 Task: Choose any pickup time for today according to your convenience.
Action: Mouse moved to (292, 129)
Screenshot: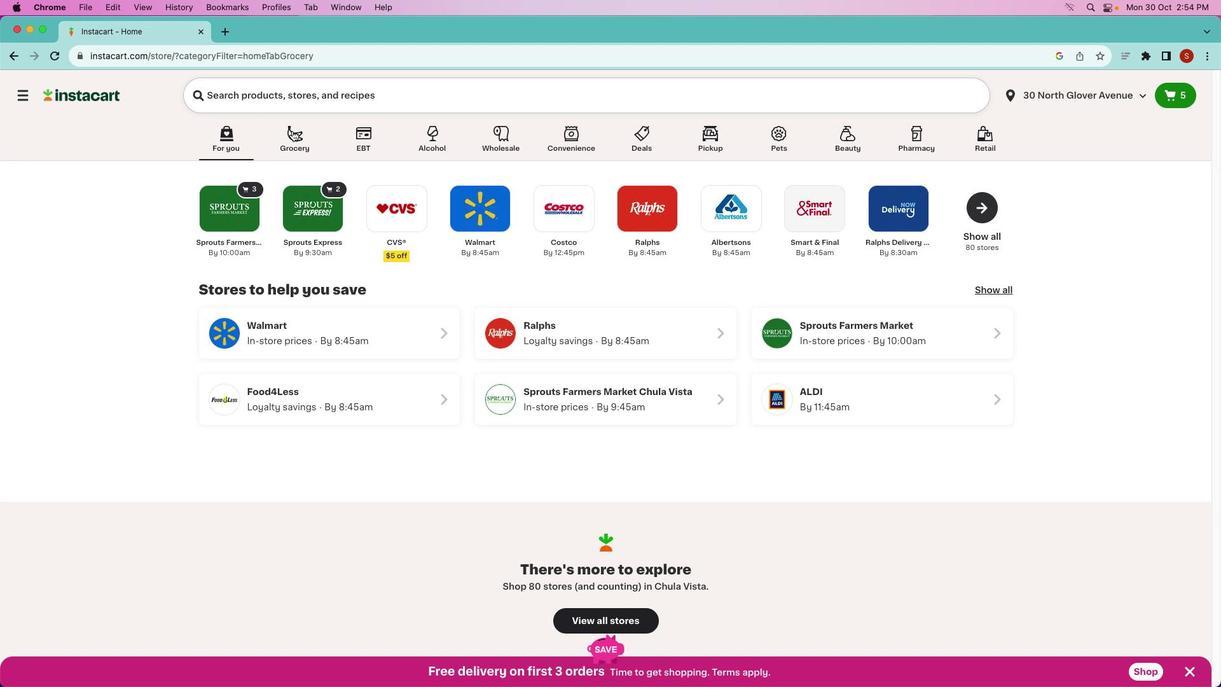 
Action: Mouse pressed left at (292, 129)
Screenshot: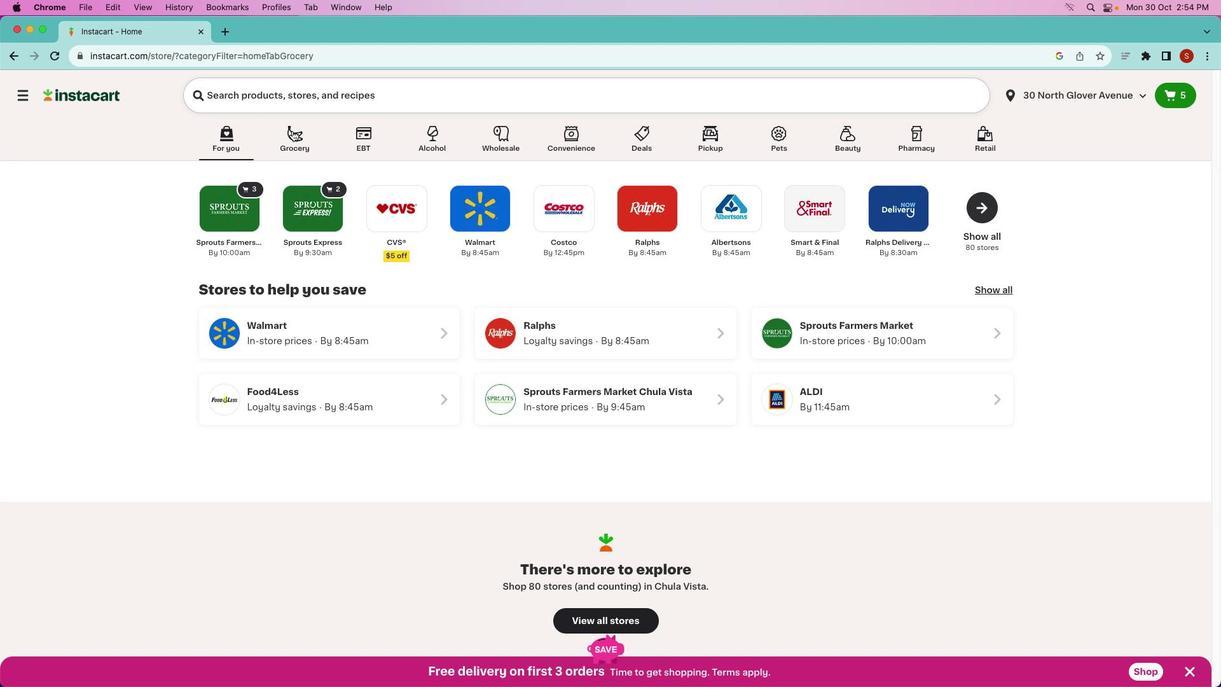 
Action: Mouse moved to (292, 130)
Screenshot: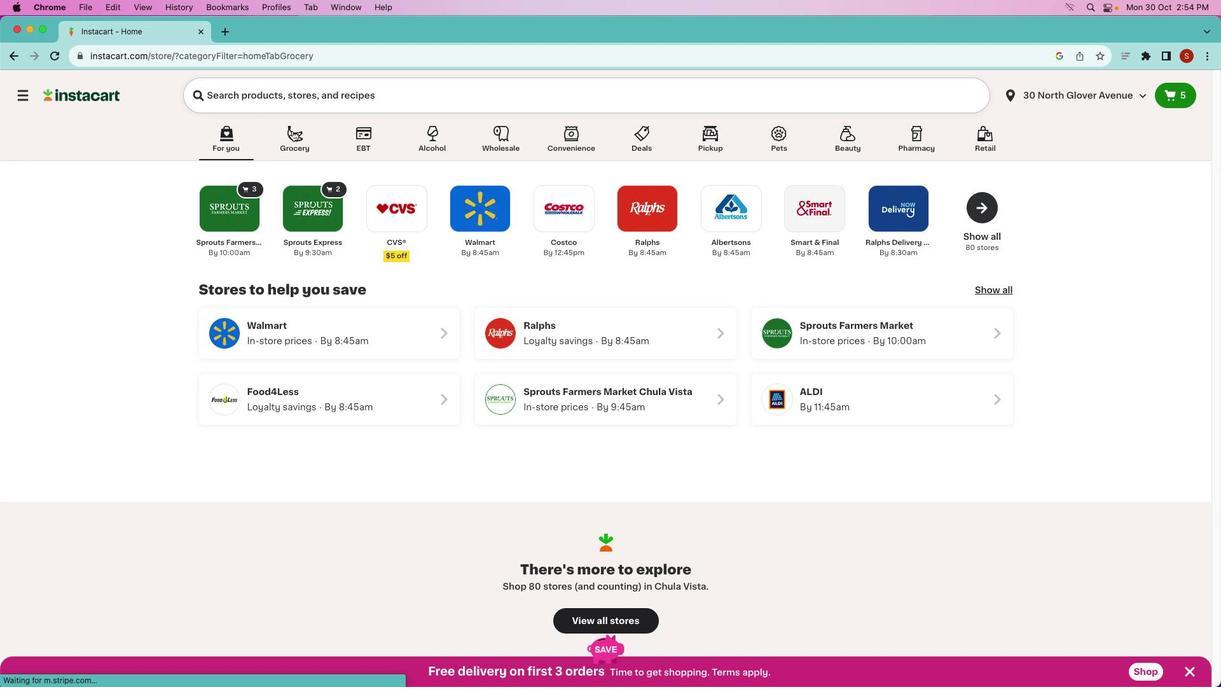 
Action: Mouse pressed left at (292, 130)
Screenshot: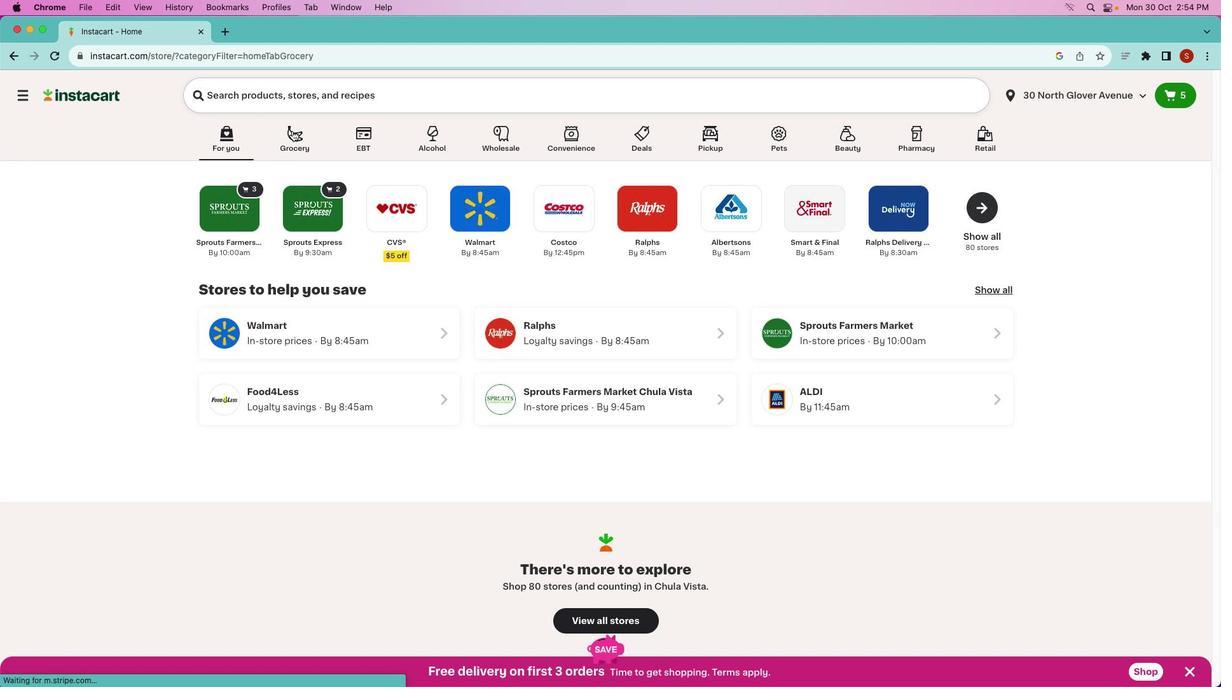 
Action: Mouse moved to (297, 192)
Screenshot: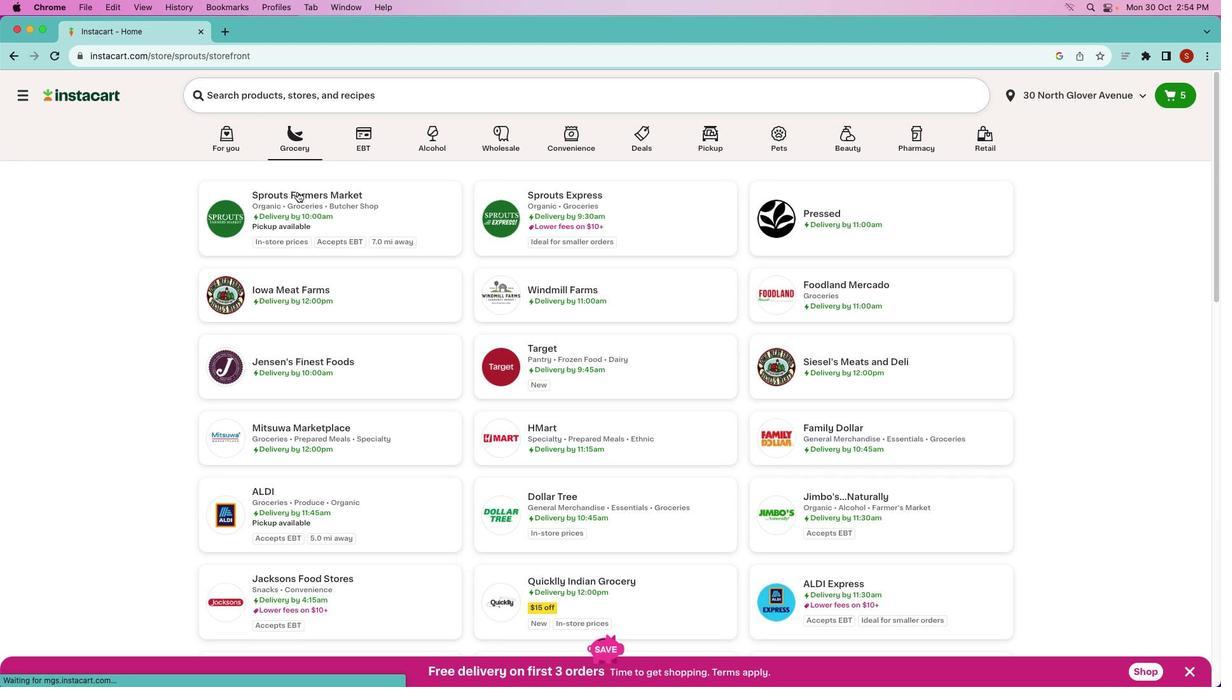 
Action: Mouse pressed left at (297, 192)
Screenshot: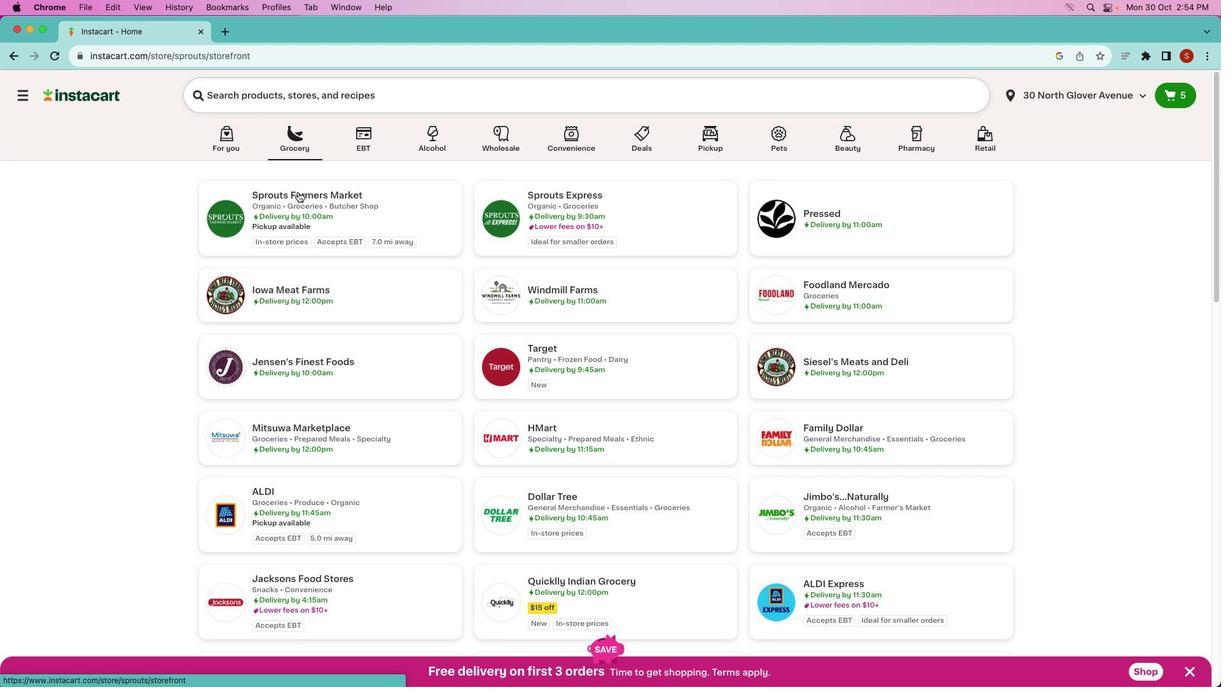 
Action: Mouse moved to (1169, 134)
Screenshot: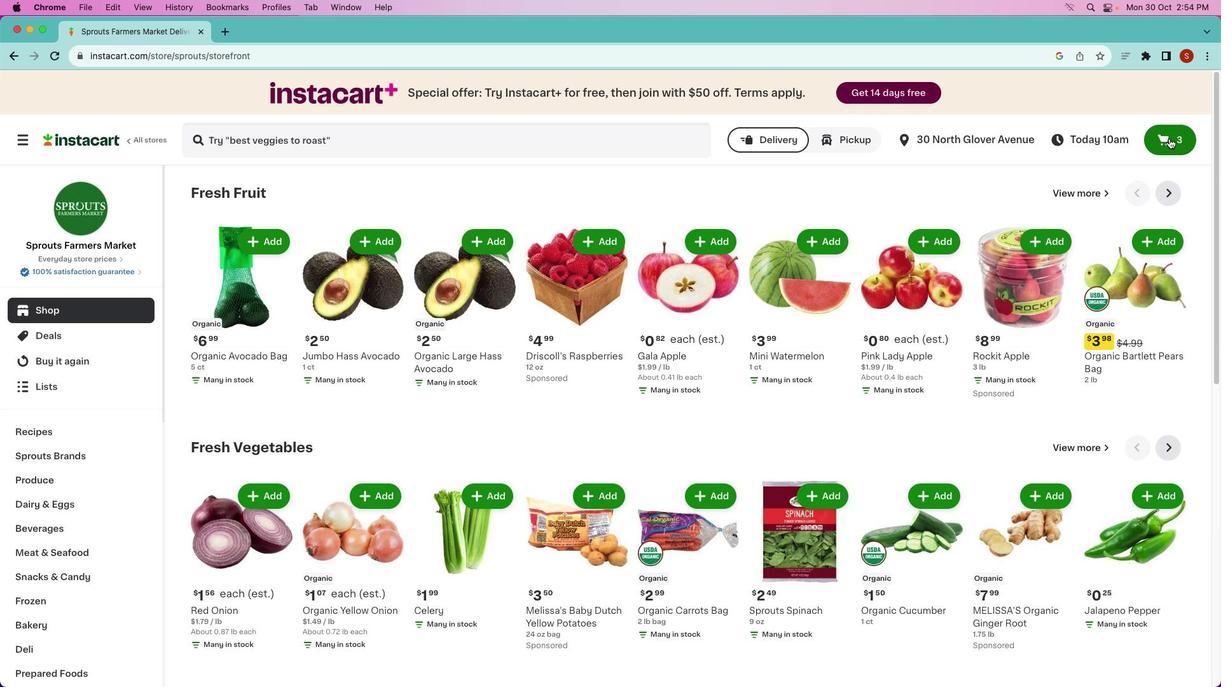 
Action: Mouse pressed left at (1169, 134)
Screenshot: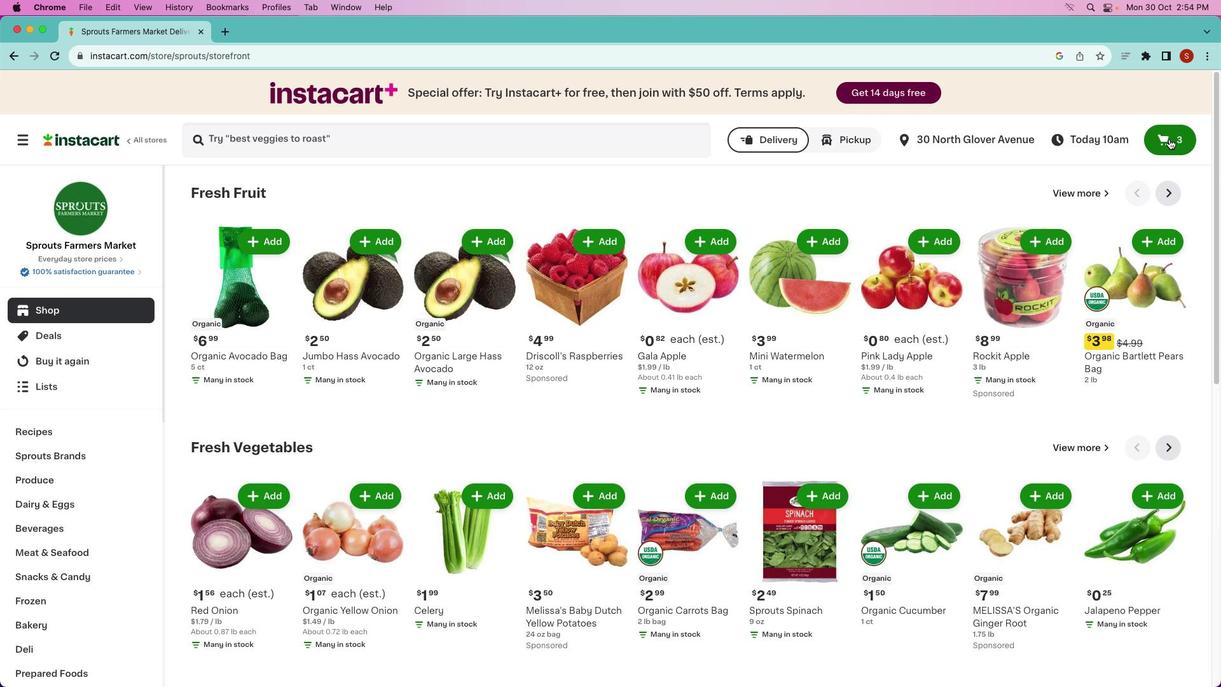
Action: Mouse moved to (1166, 139)
Screenshot: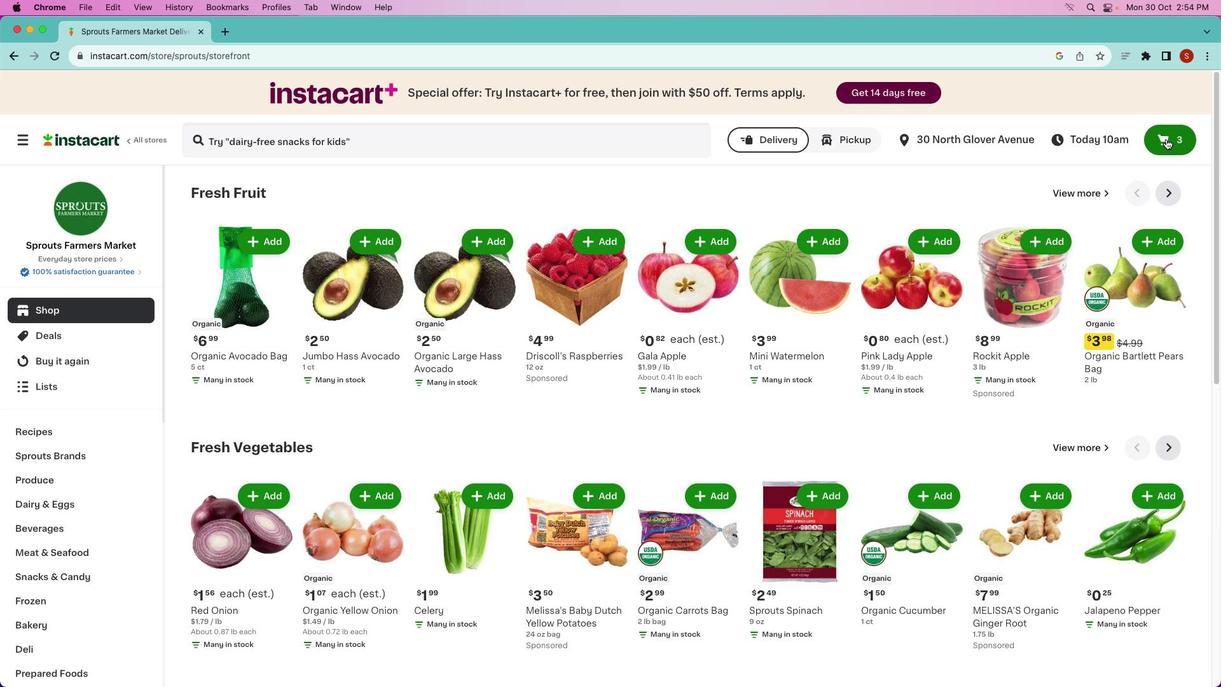 
Action: Mouse pressed left at (1166, 139)
Screenshot: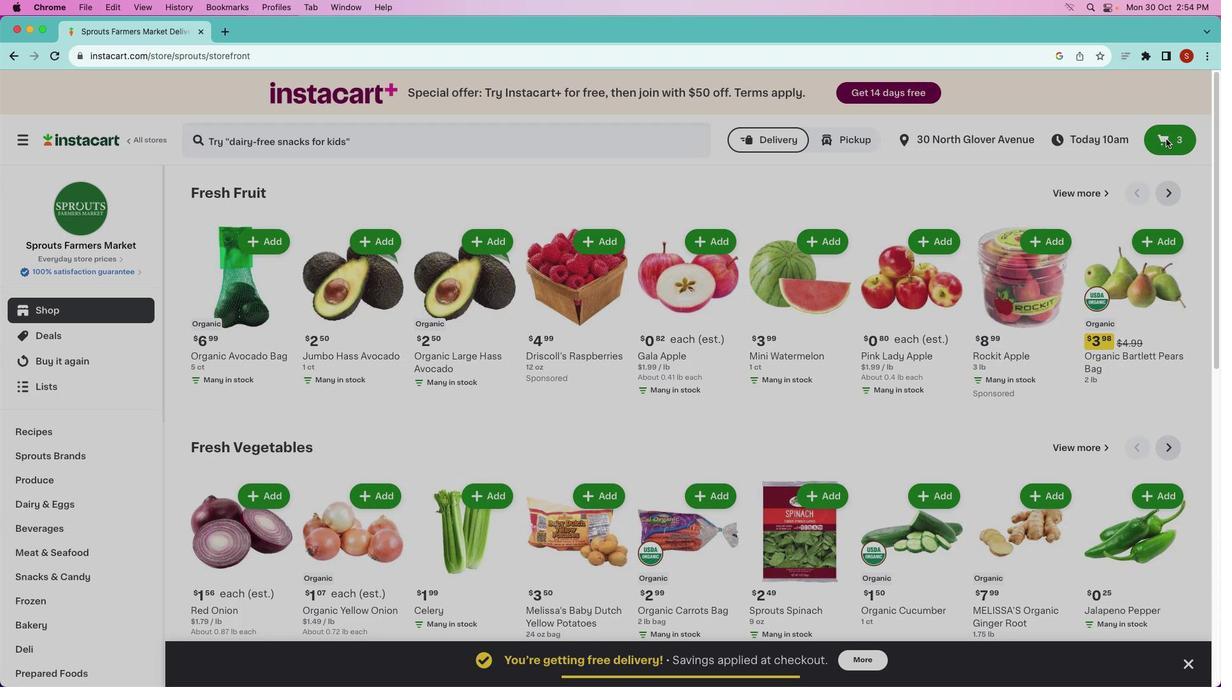 
Action: Mouse moved to (1161, 146)
Screenshot: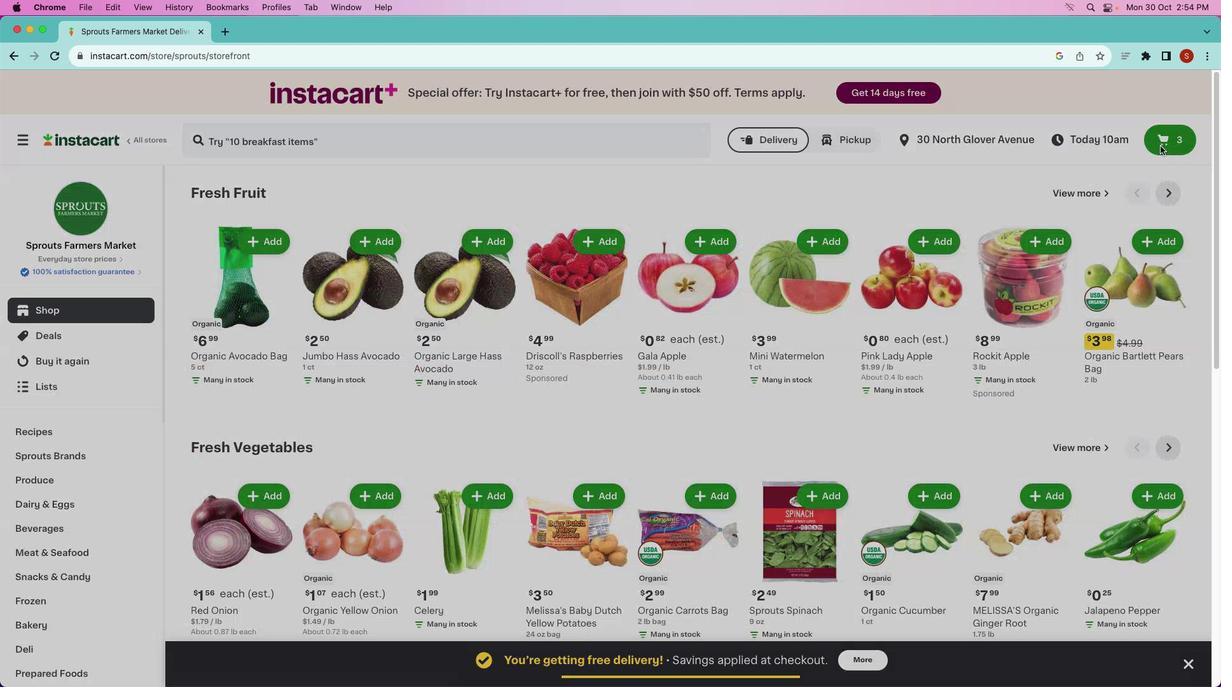
Action: Mouse pressed left at (1161, 146)
Screenshot: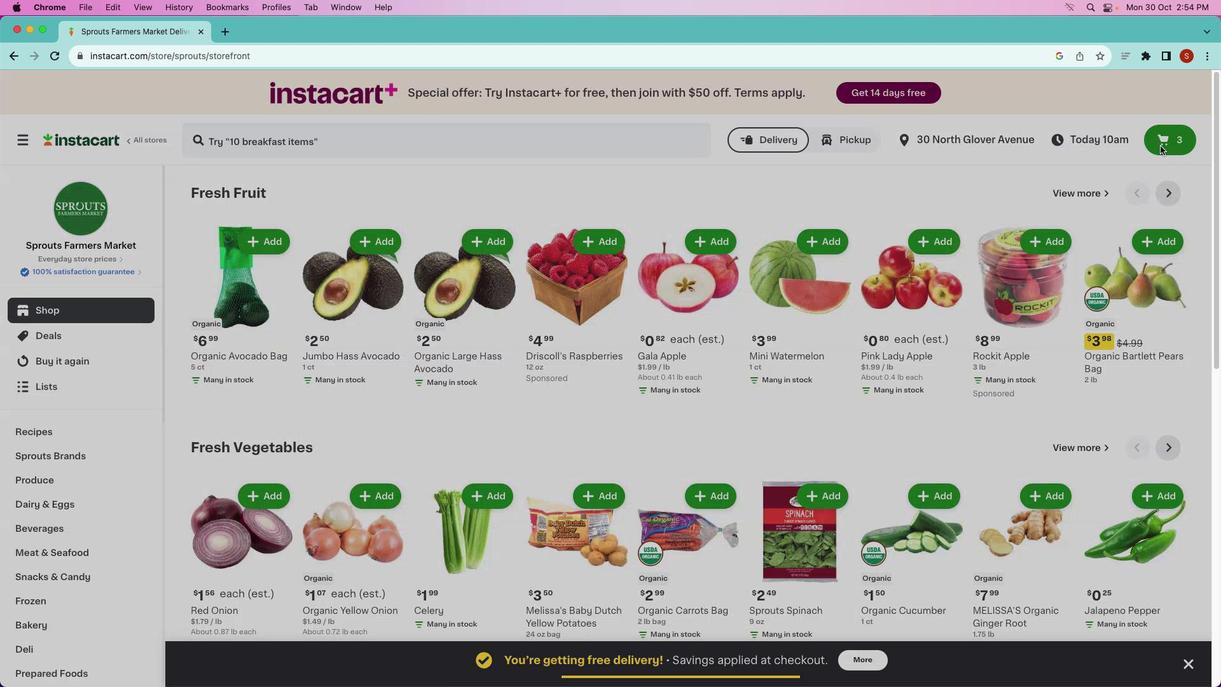 
Action: Mouse moved to (1087, 668)
Screenshot: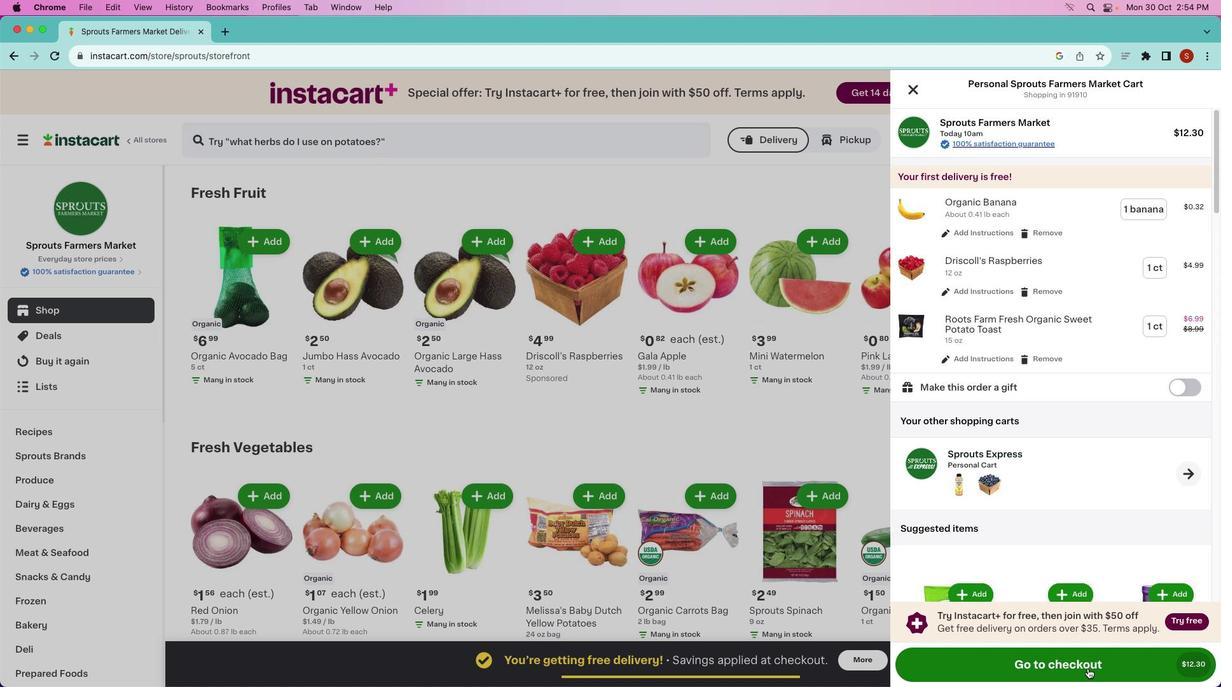 
Action: Mouse pressed left at (1087, 668)
Screenshot: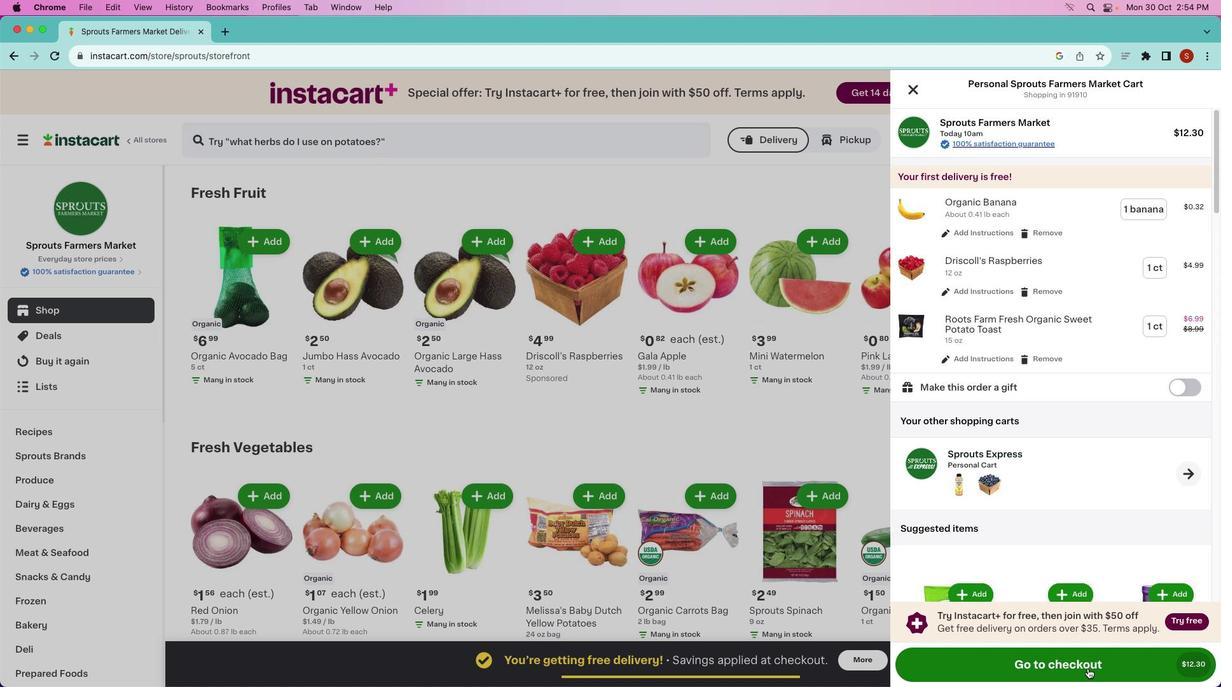 
Action: Mouse moved to (1088, 663)
Screenshot: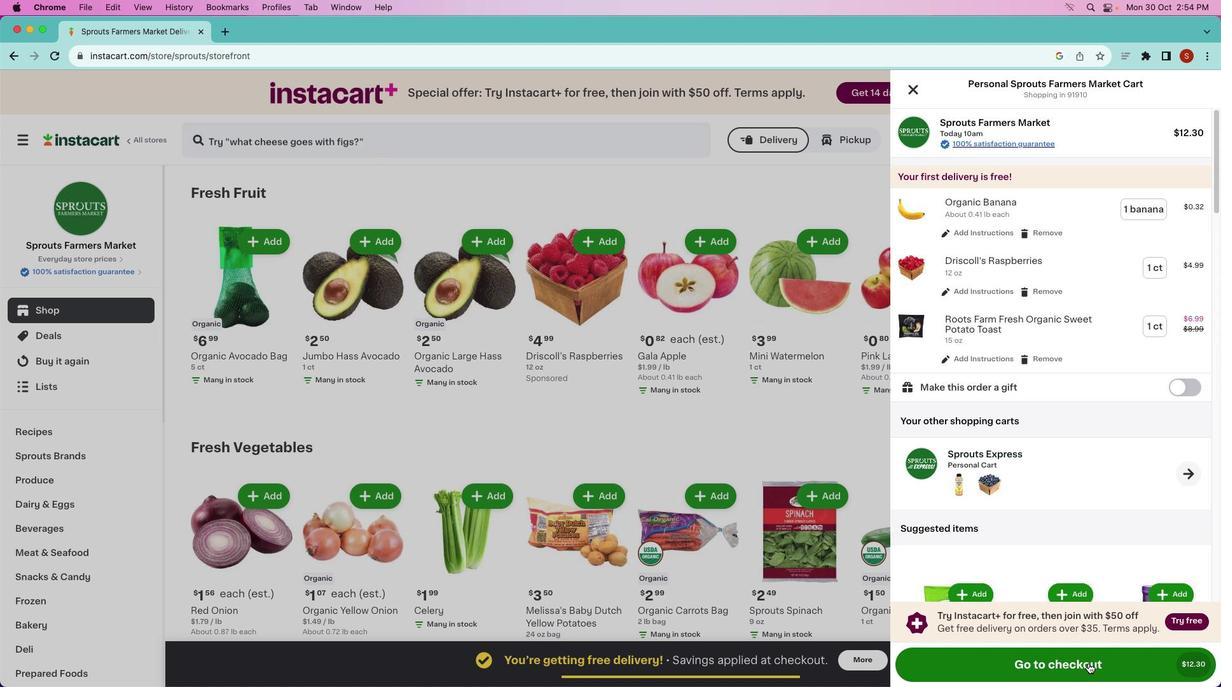 
Action: Mouse pressed left at (1088, 663)
Screenshot: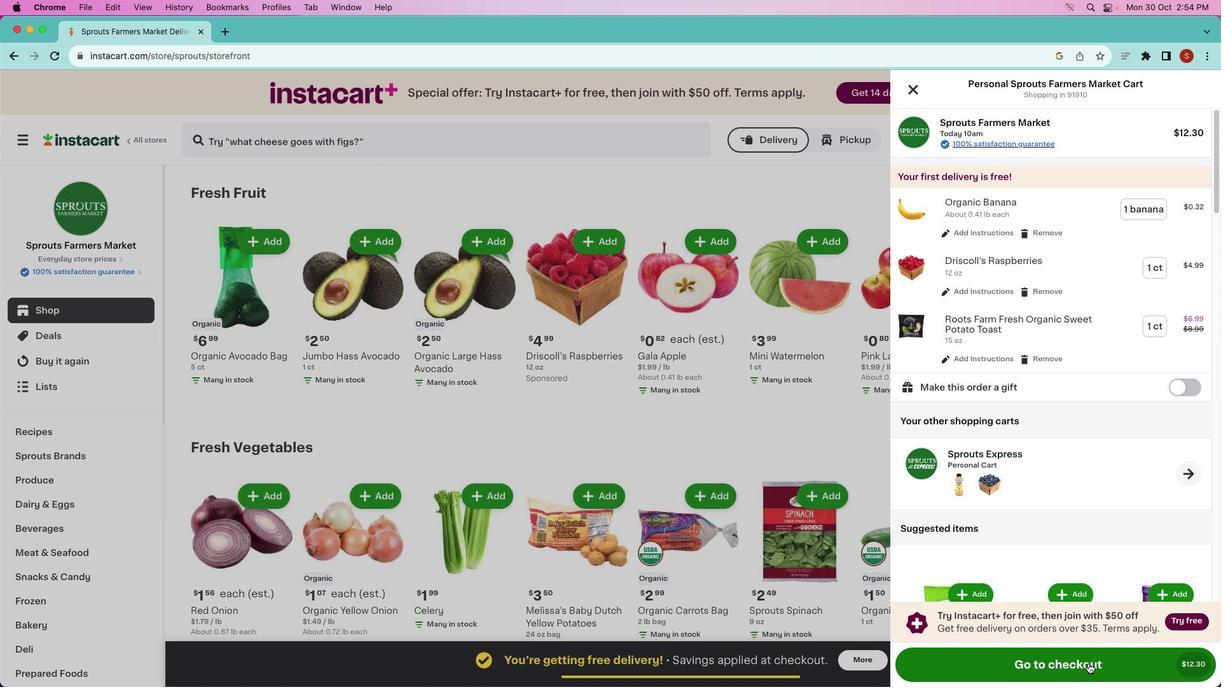 
Action: Mouse moved to (1089, 663)
Screenshot: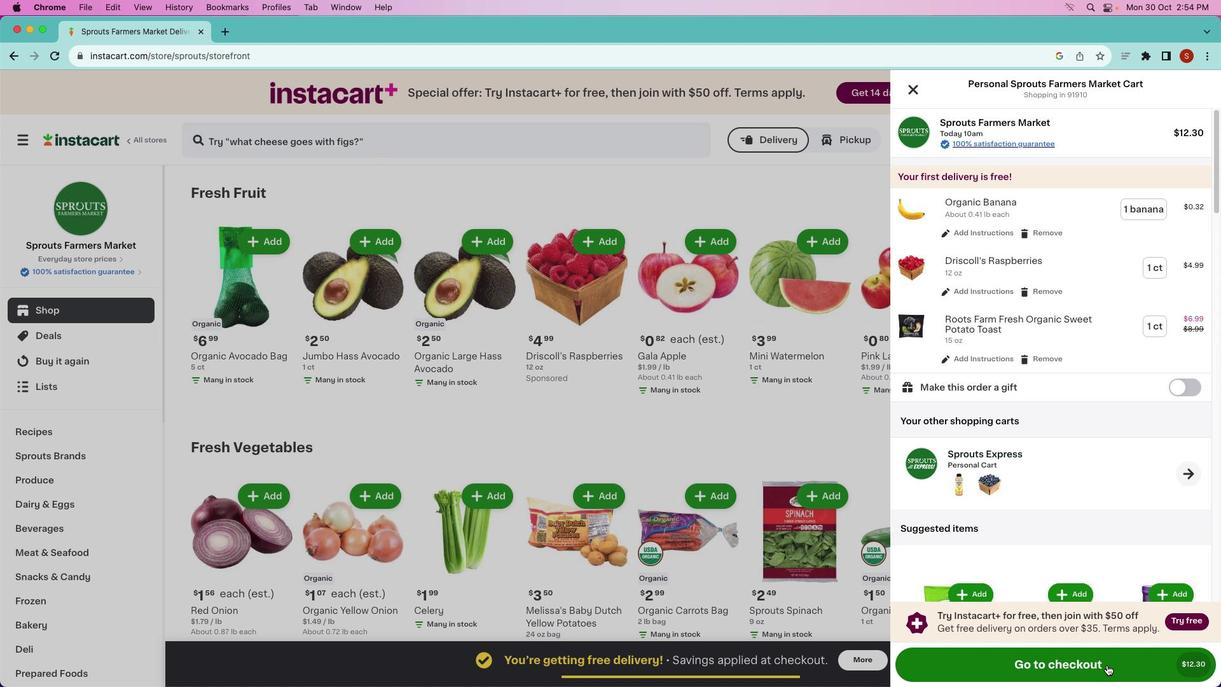 
Action: Mouse pressed left at (1089, 663)
Screenshot: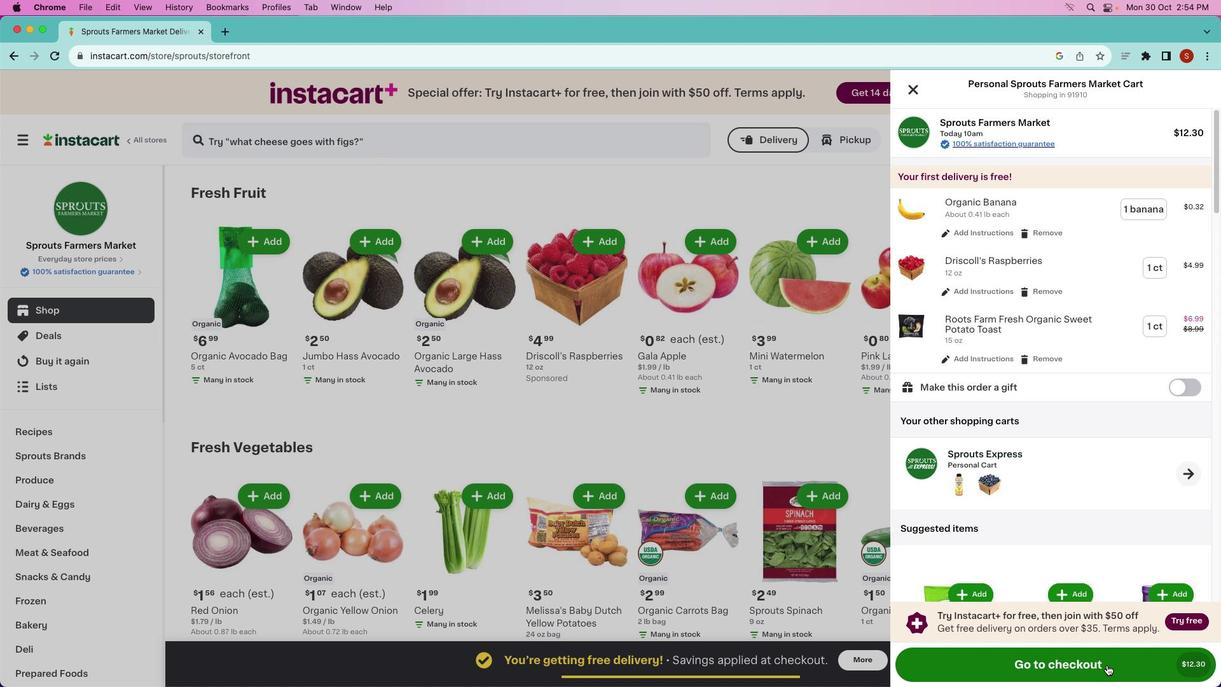 
Action: Mouse moved to (1083, 658)
Screenshot: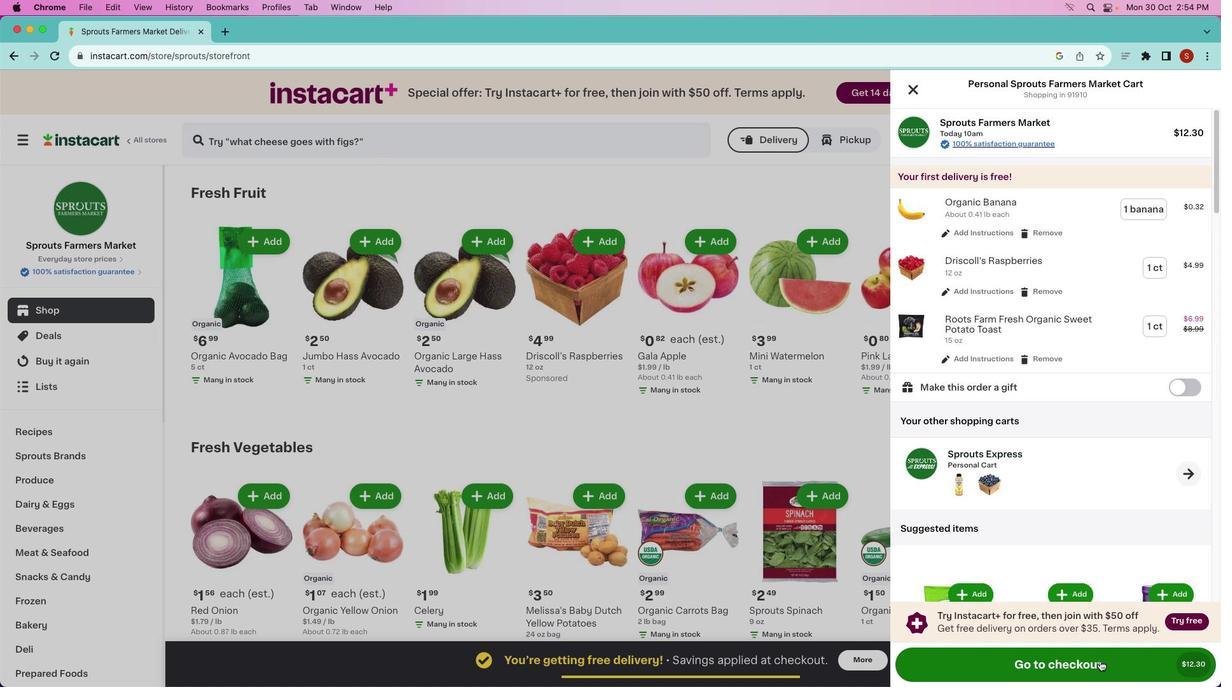 
Action: Mouse pressed left at (1083, 658)
Screenshot: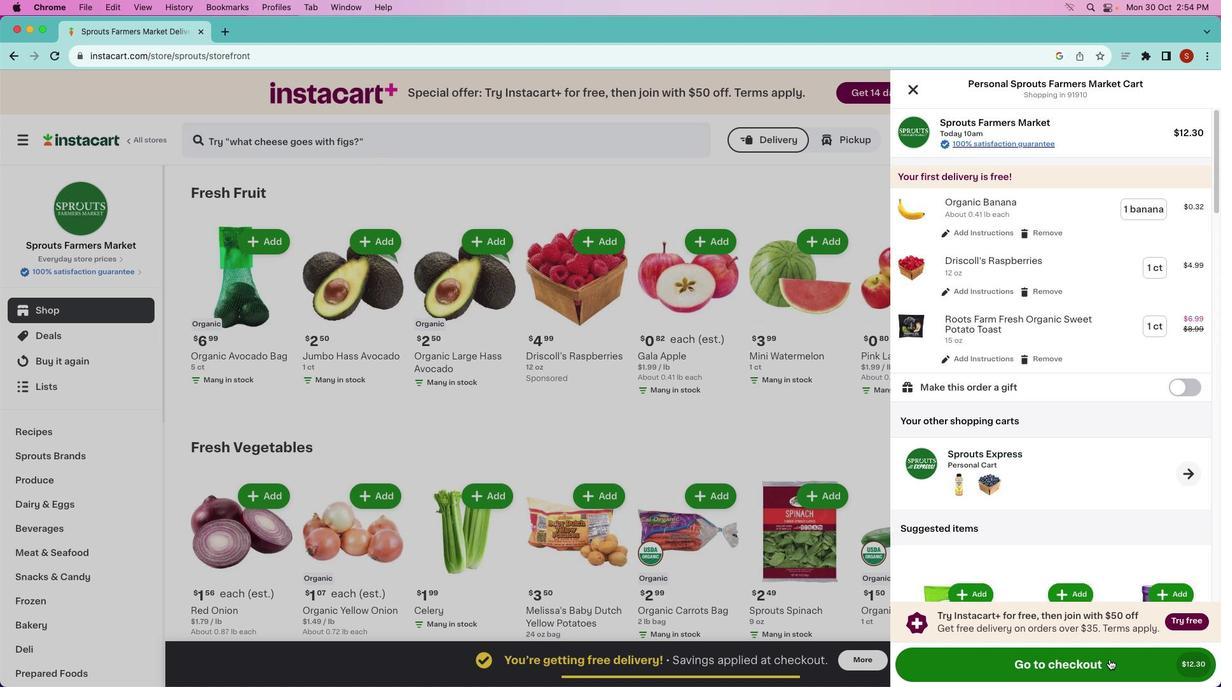 
Action: Mouse moved to (1062, 657)
Screenshot: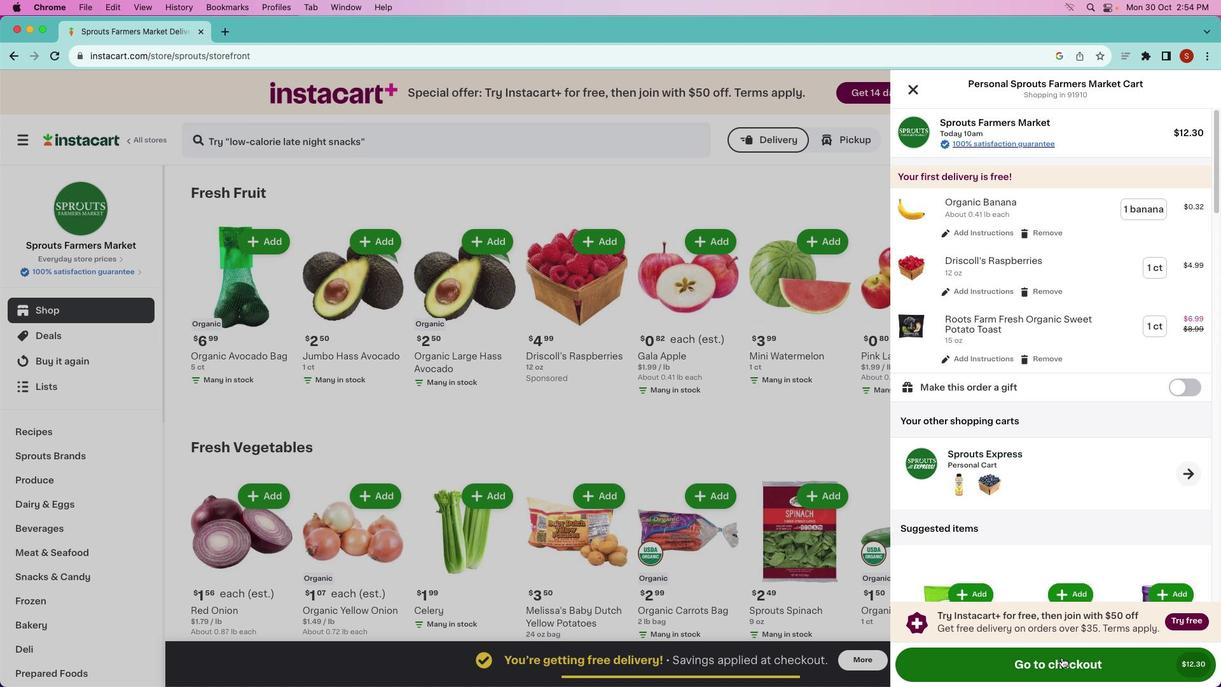 
Action: Mouse pressed left at (1062, 657)
Screenshot: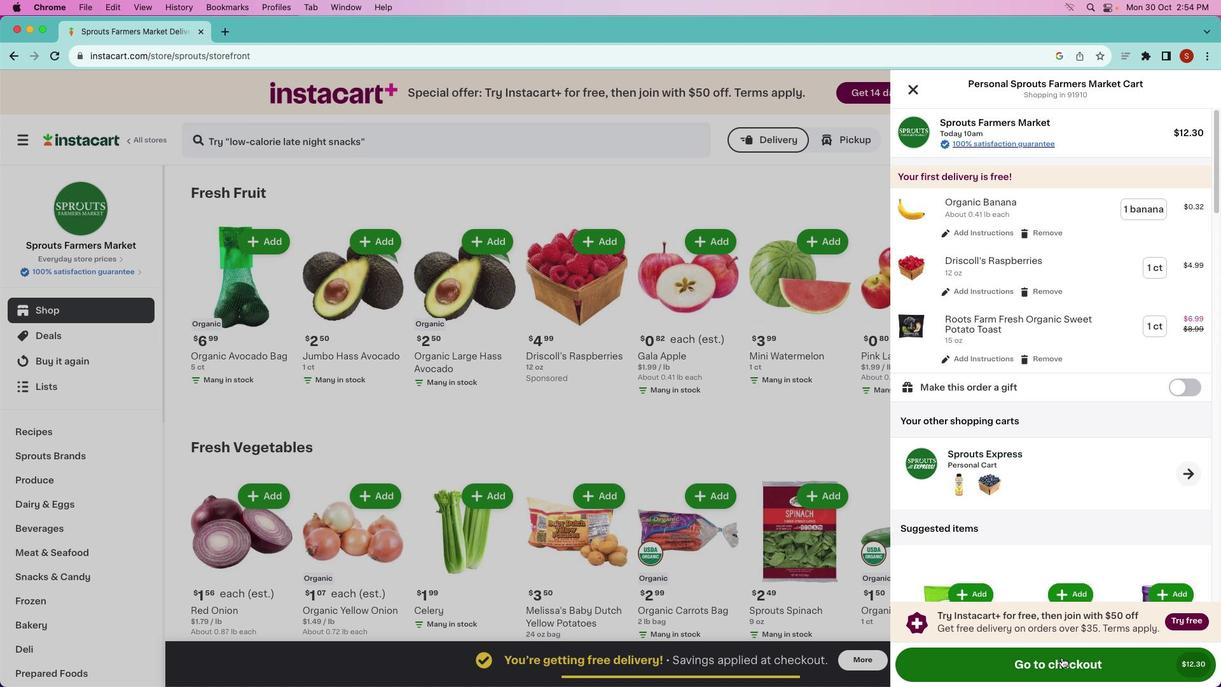 
Action: Mouse moved to (603, 149)
Screenshot: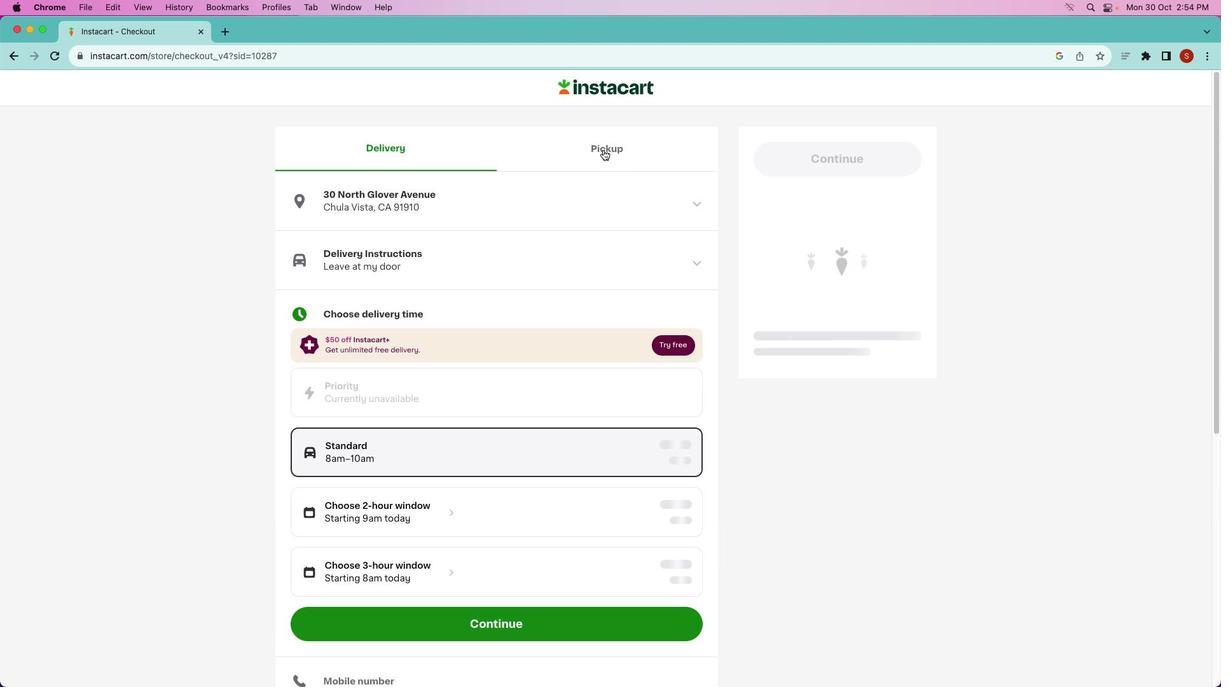 
Action: Mouse pressed left at (603, 149)
Screenshot: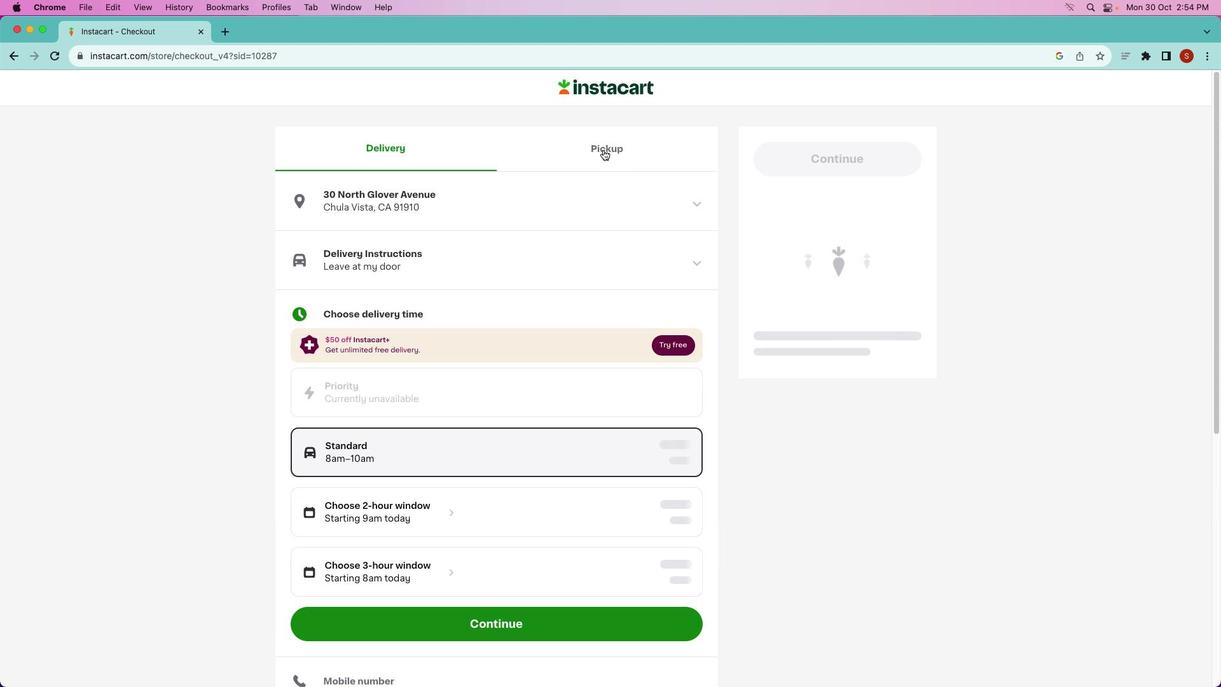 
Action: Mouse moved to (484, 272)
Screenshot: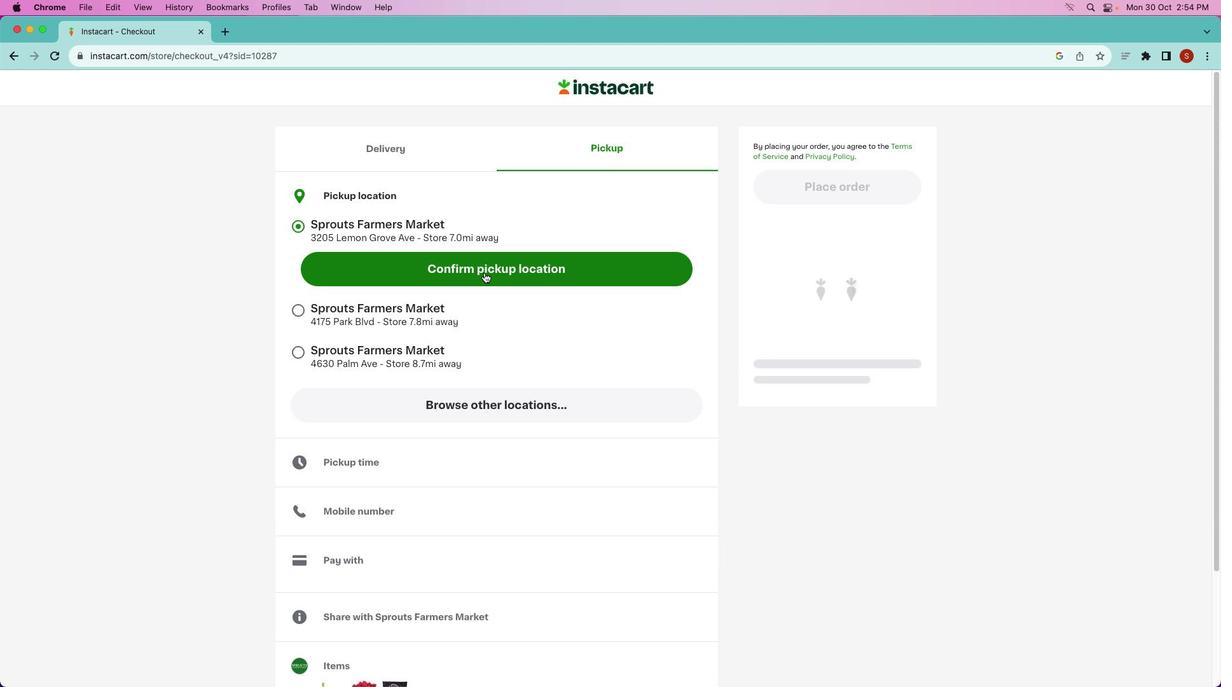 
Action: Mouse pressed left at (484, 272)
Screenshot: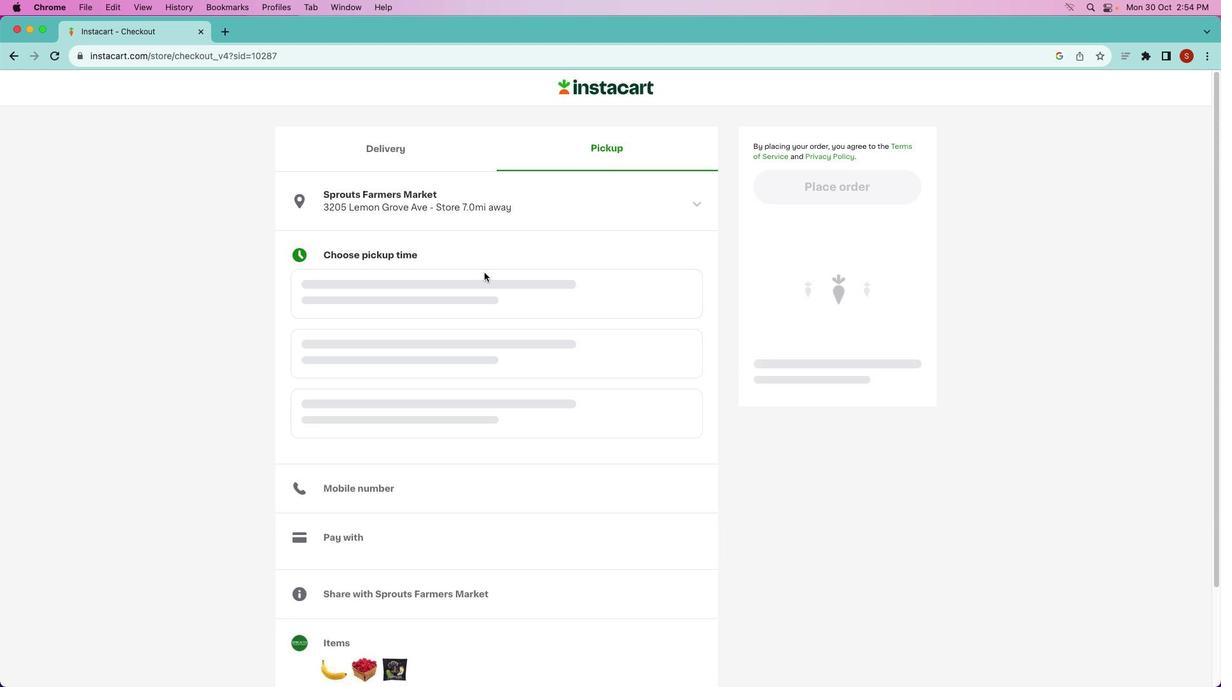 
Action: Mouse moved to (340, 514)
Screenshot: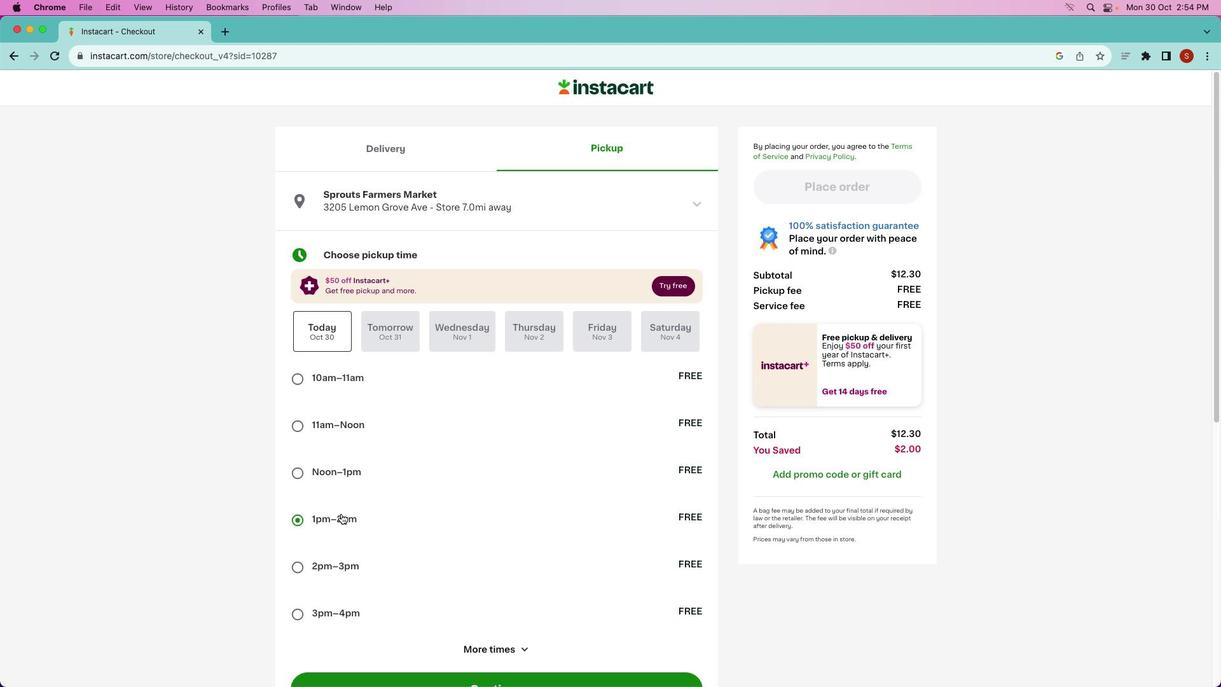 
Action: Mouse pressed left at (340, 514)
Screenshot: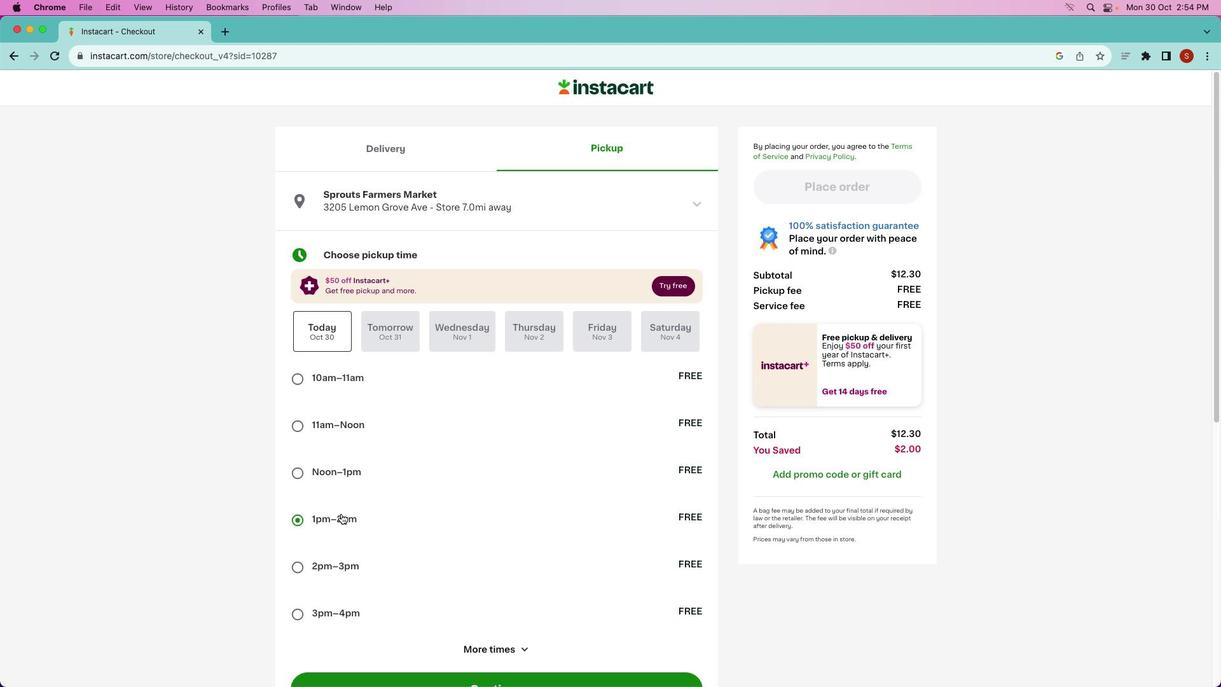 
Action: Mouse moved to (491, 460)
Screenshot: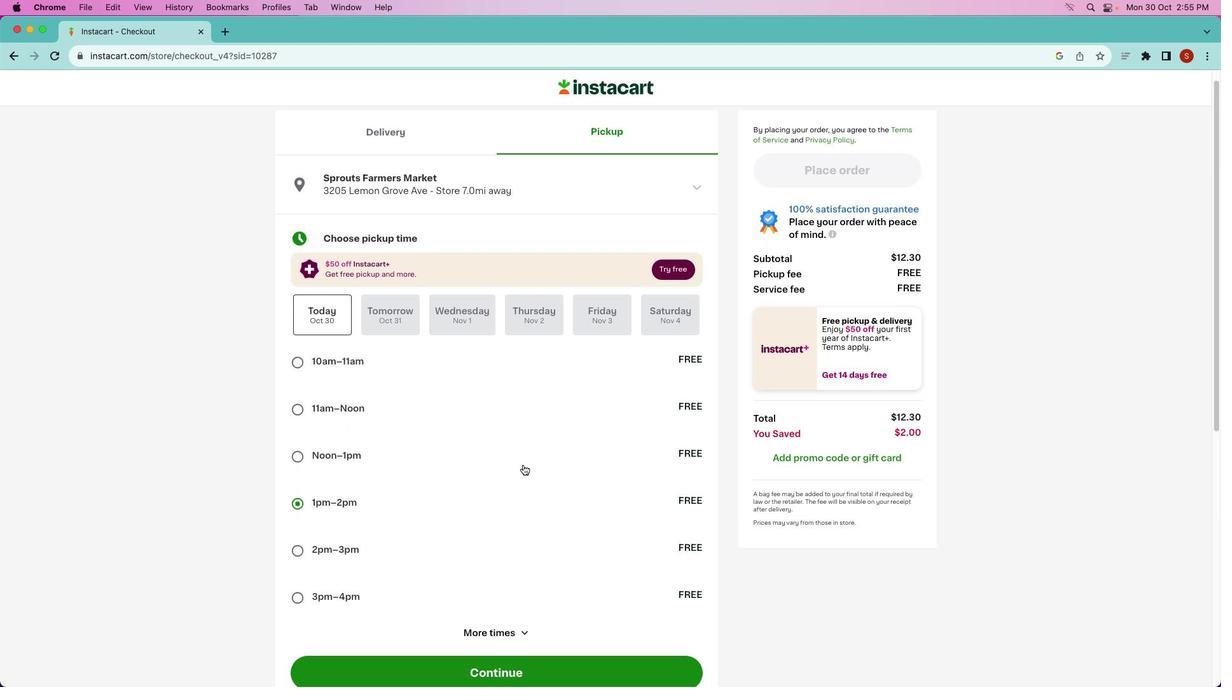 
Action: Mouse scrolled (491, 460) with delta (0, 0)
Screenshot: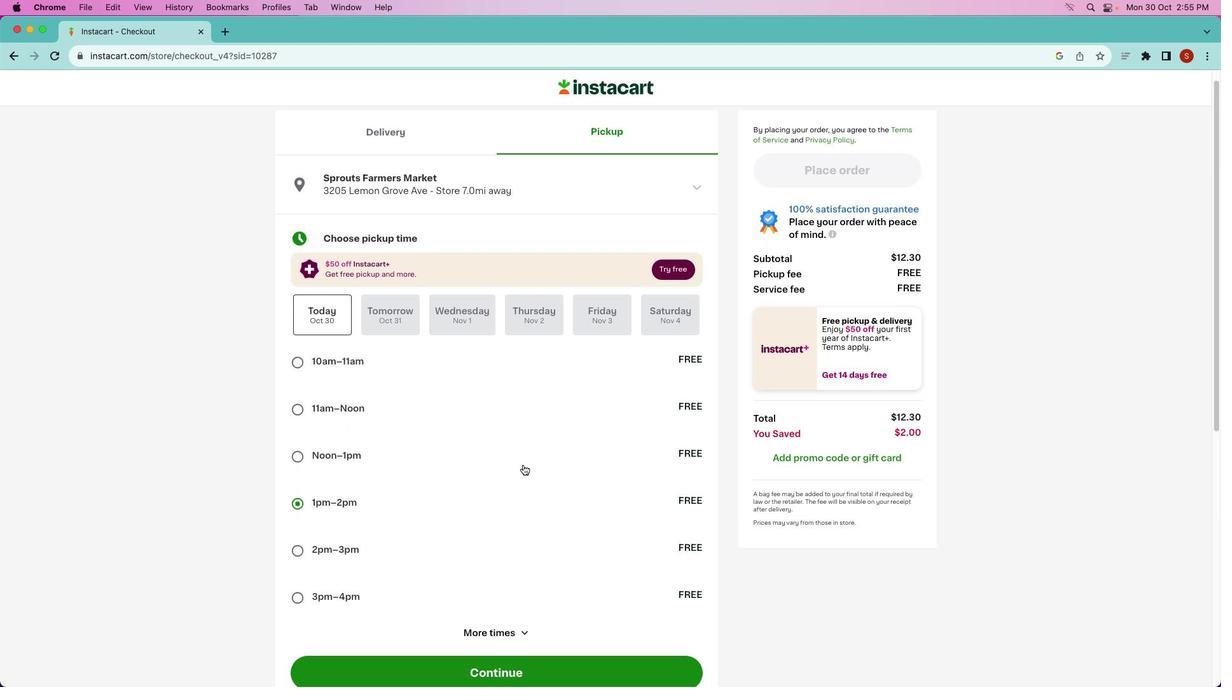 
Action: Mouse moved to (502, 440)
Screenshot: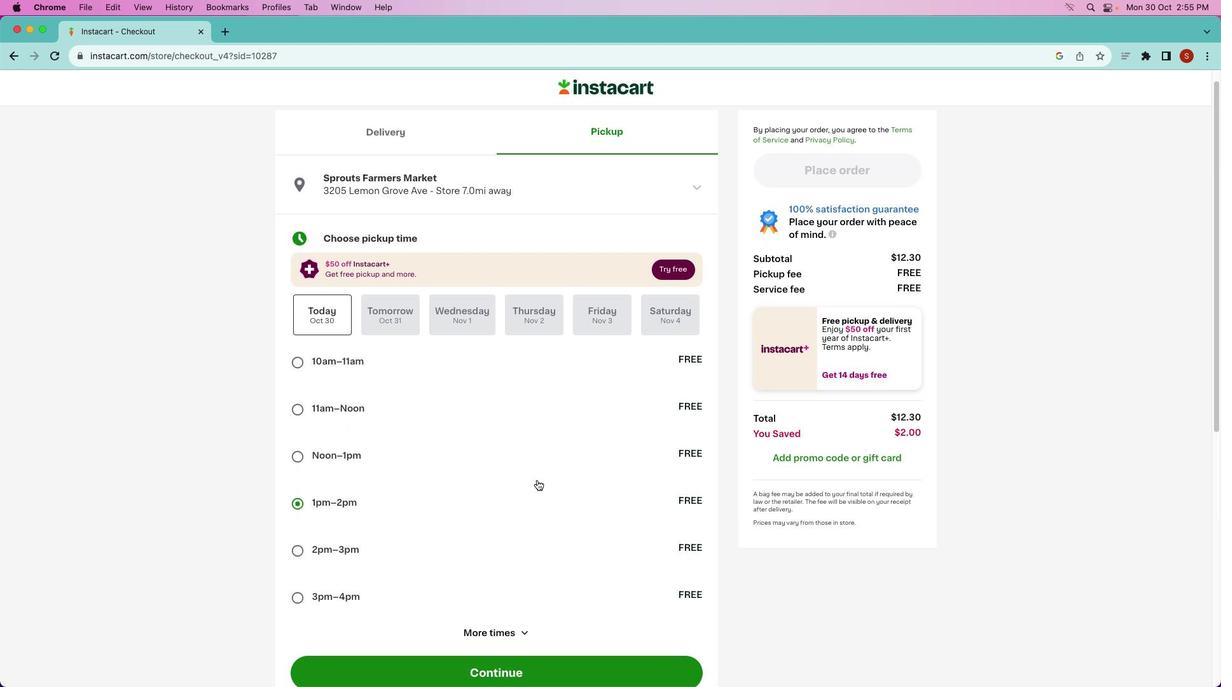 
Action: Mouse scrolled (502, 440) with delta (0, 0)
Screenshot: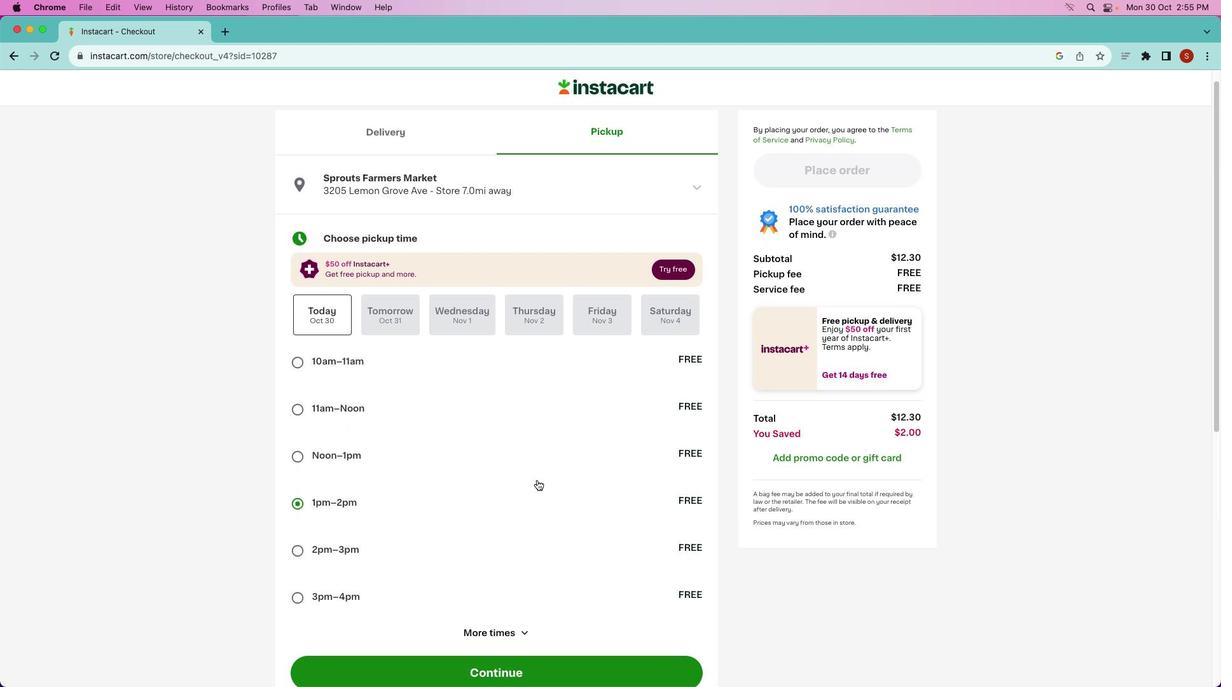 
Action: Mouse moved to (550, 440)
Screenshot: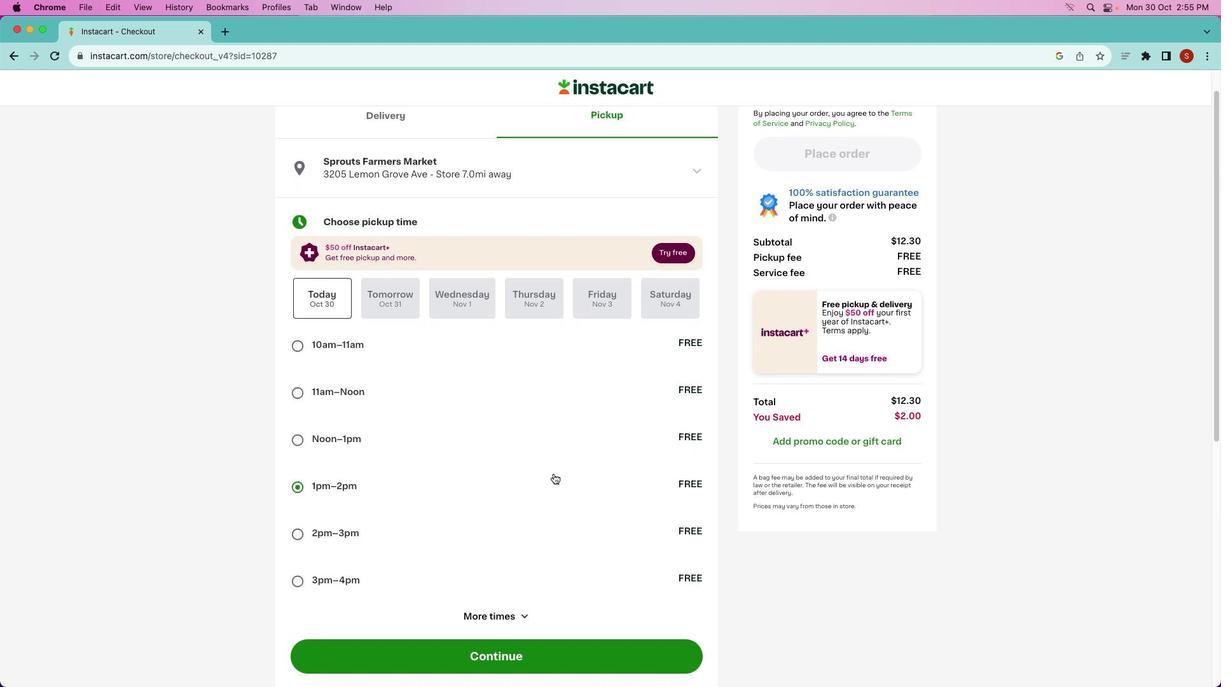 
Action: Mouse scrolled (550, 440) with delta (0, 0)
Screenshot: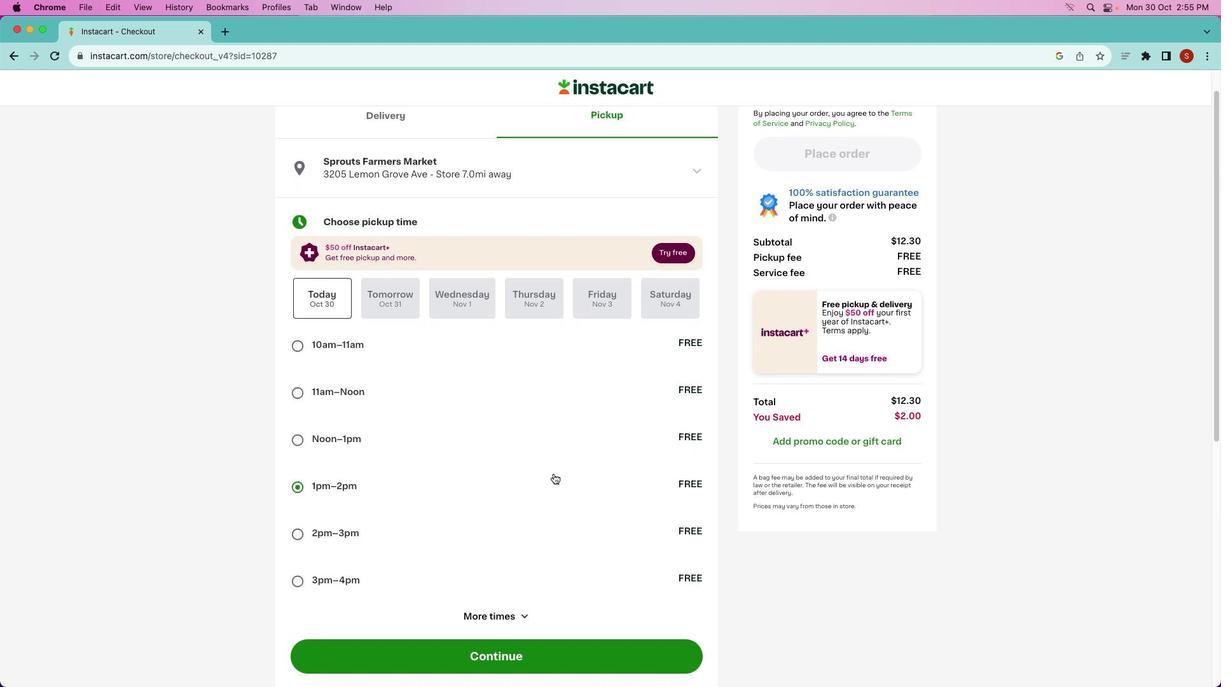 
Action: Mouse moved to (551, 439)
Screenshot: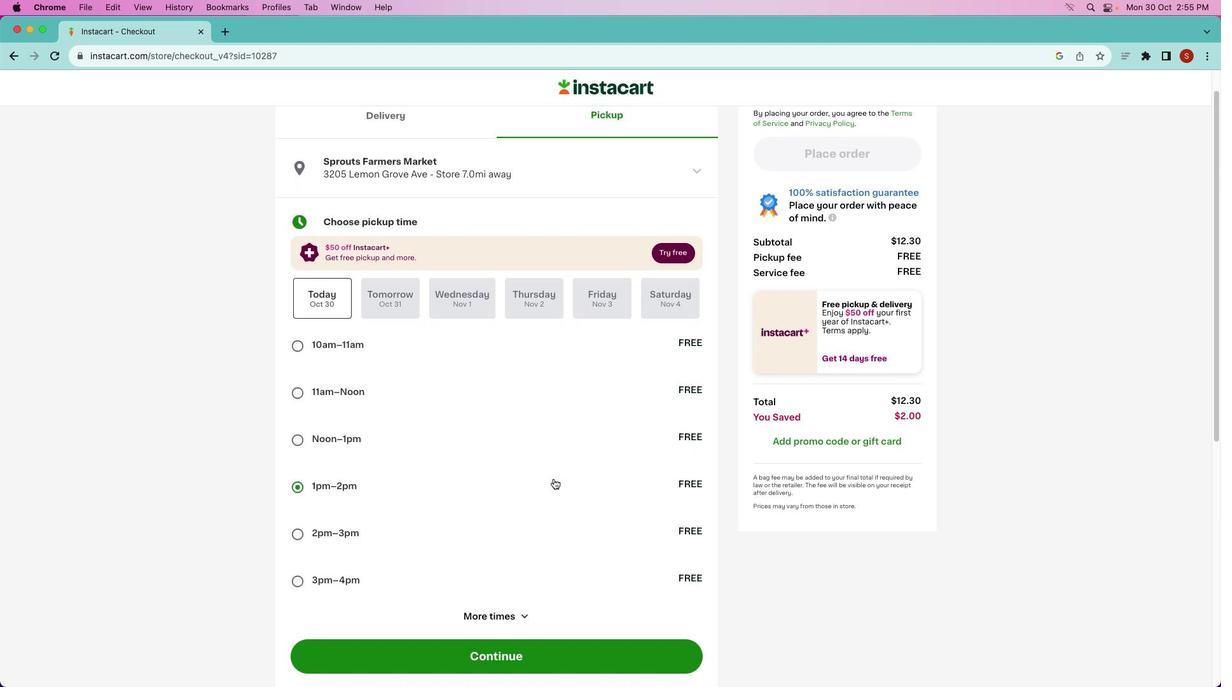
Action: Mouse scrolled (551, 439) with delta (0, 0)
Screenshot: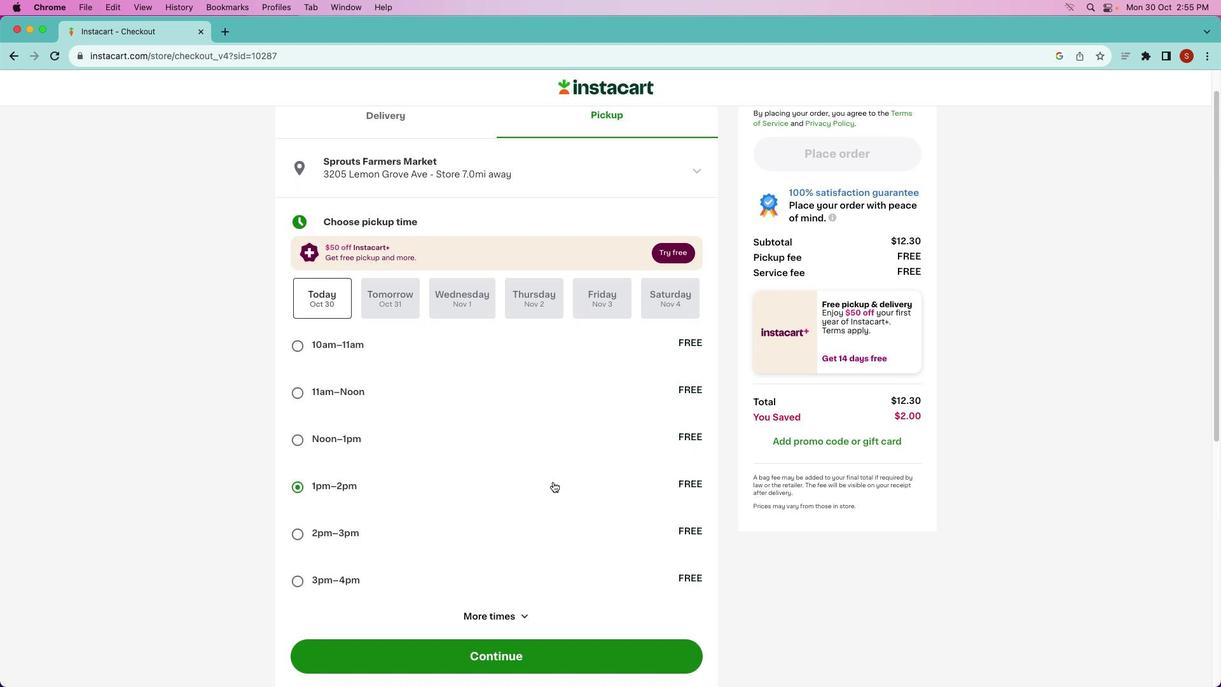 
Action: Mouse moved to (553, 482)
Screenshot: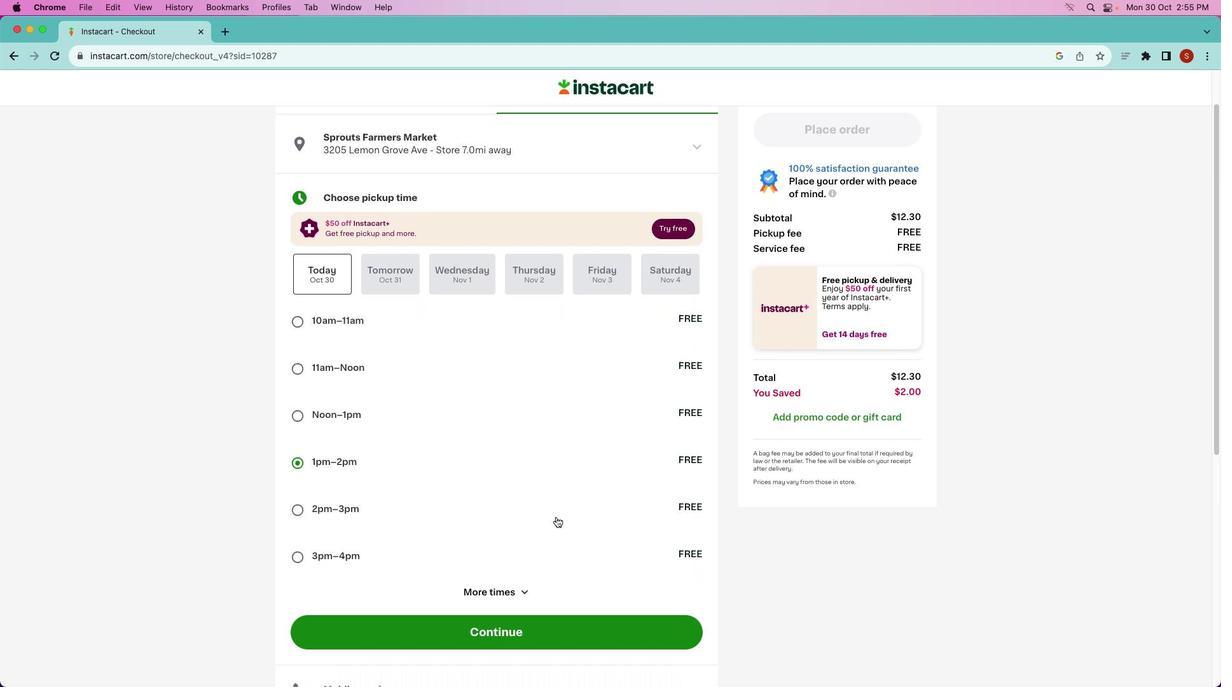 
Action: Mouse scrolled (553, 482) with delta (0, 0)
Screenshot: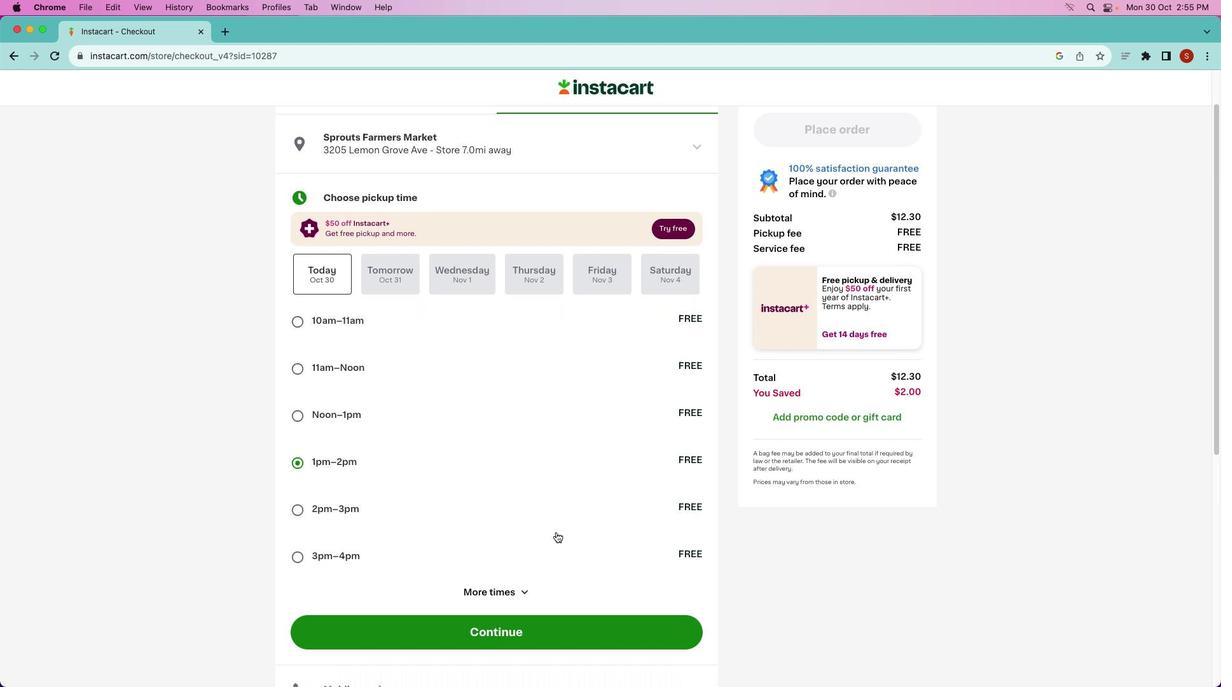 
Action: Mouse scrolled (553, 482) with delta (0, 0)
Screenshot: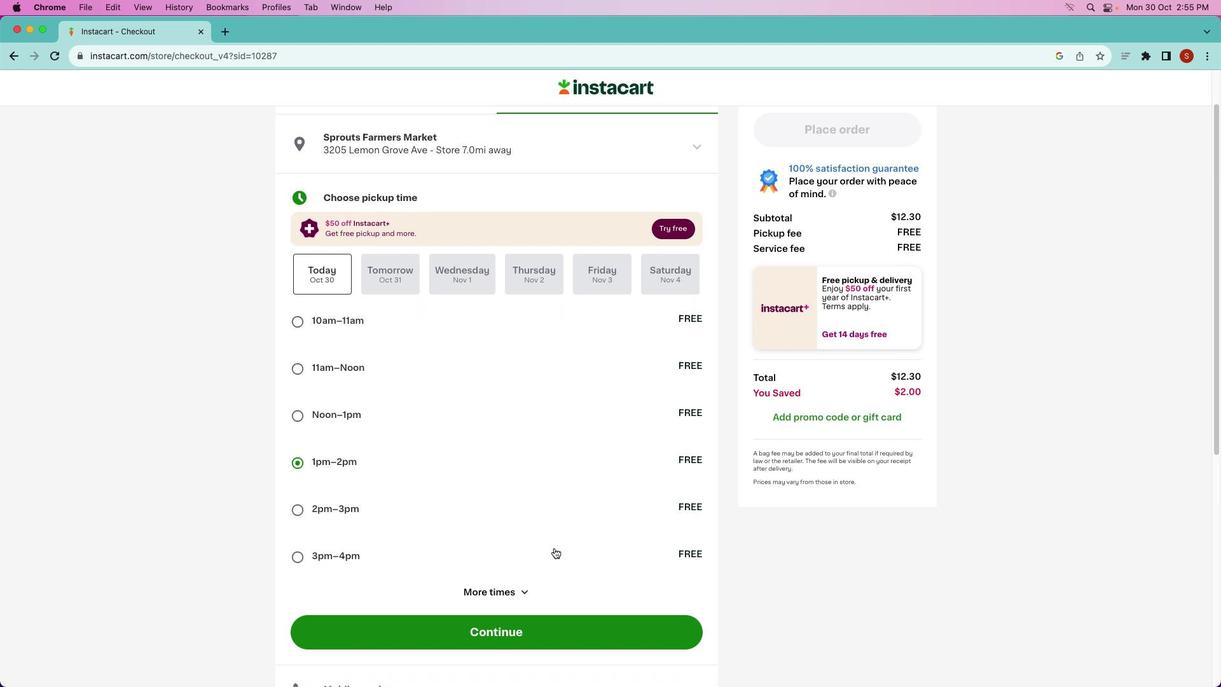 
Action: Mouse moved to (586, 639)
Screenshot: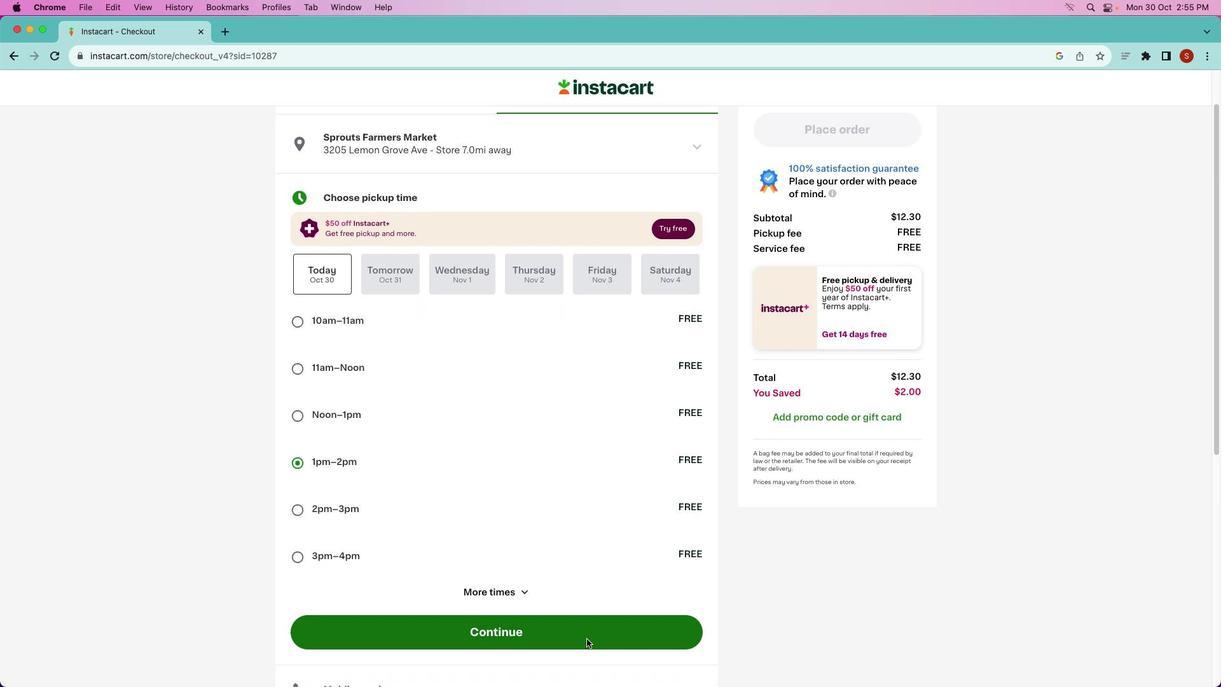 
Action: Mouse pressed left at (586, 639)
Screenshot: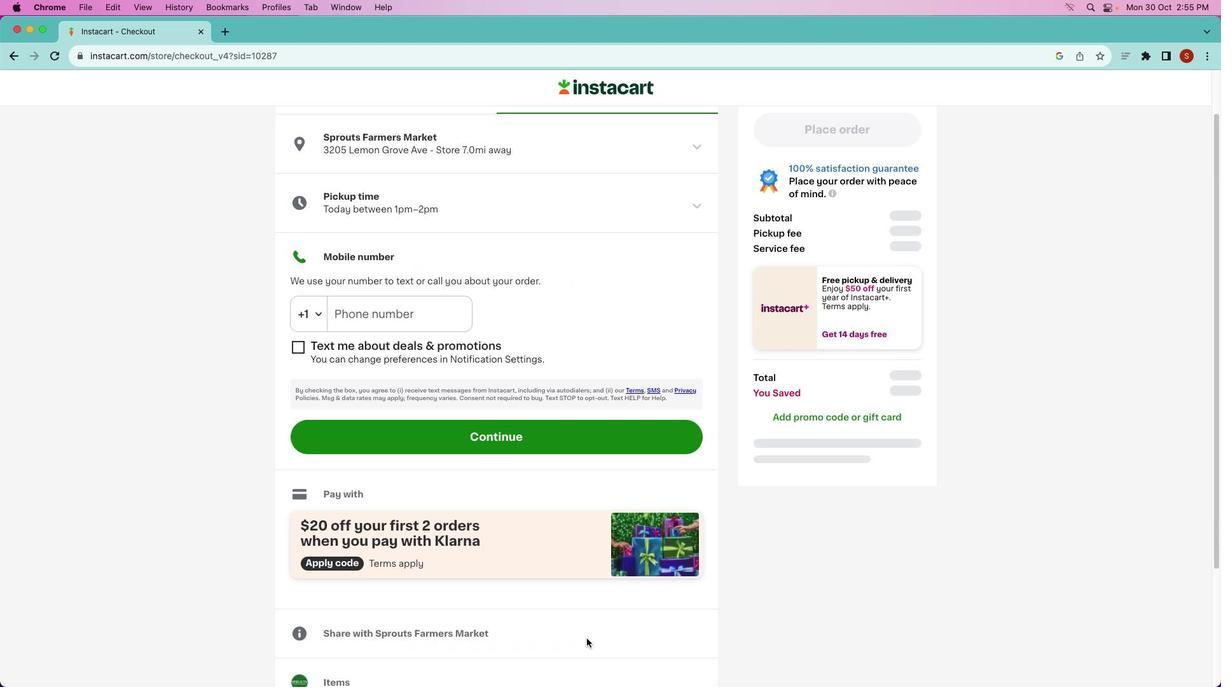 
Action: Mouse moved to (681, 259)
Screenshot: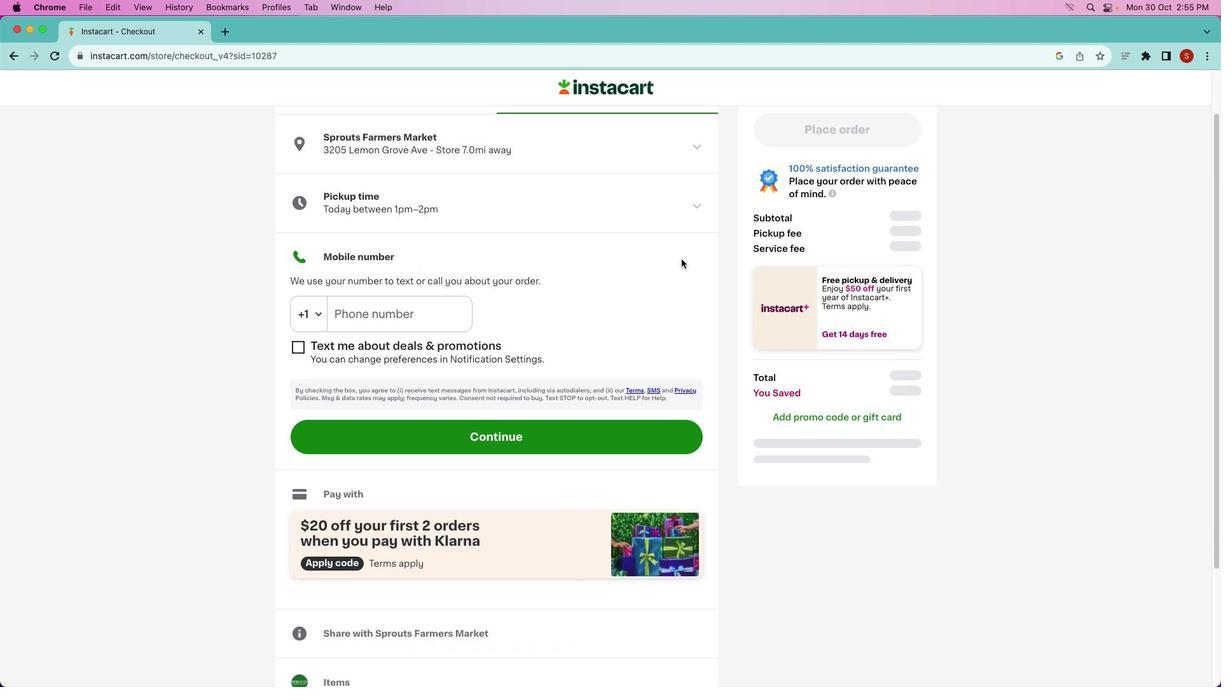 
